 Task: Select the error option in the lint hex color length.
Action: Mouse moved to (45, 617)
Screenshot: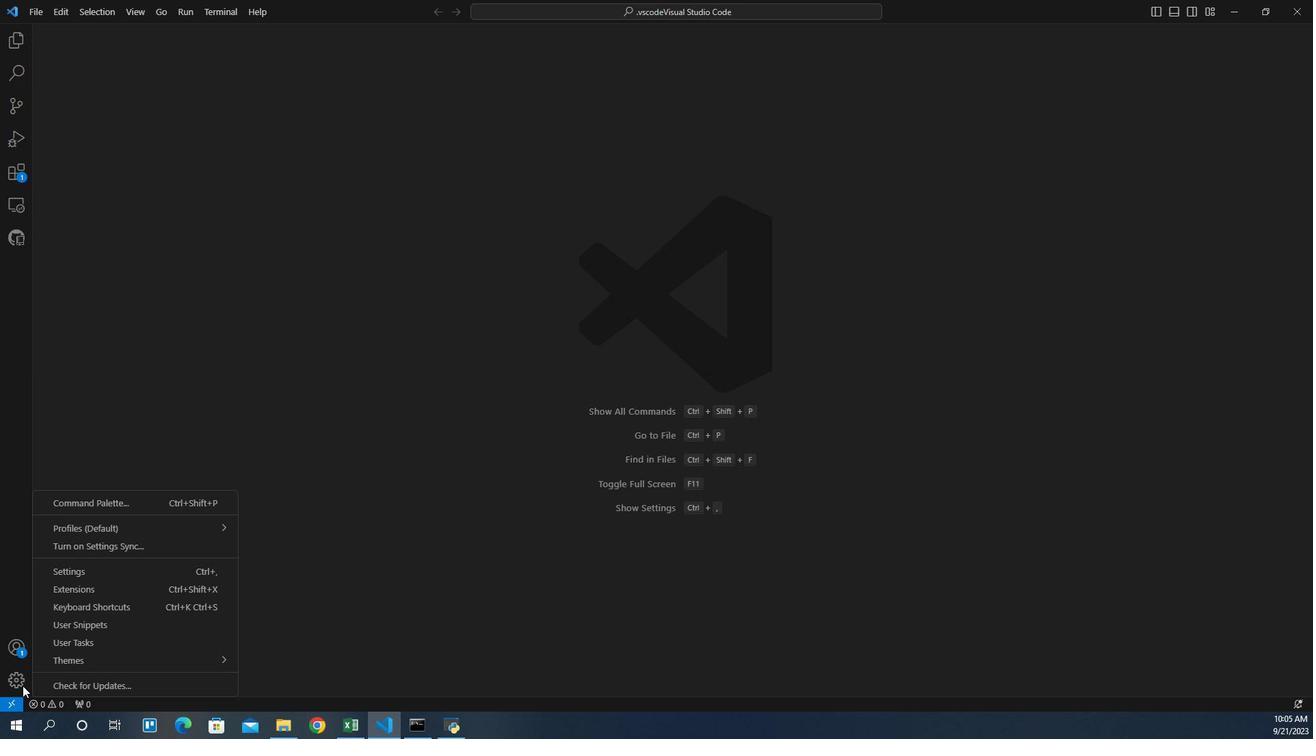 
Action: Mouse pressed left at (45, 617)
Screenshot: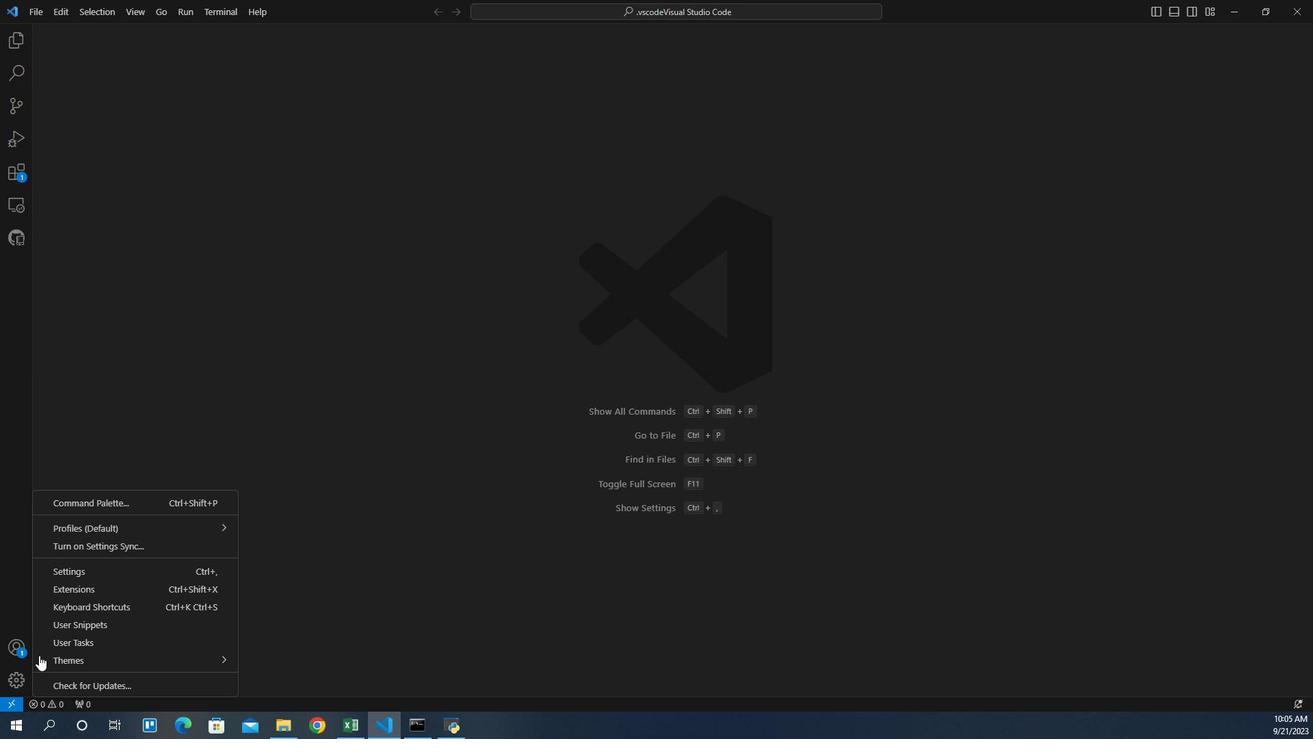 
Action: Mouse moved to (91, 525)
Screenshot: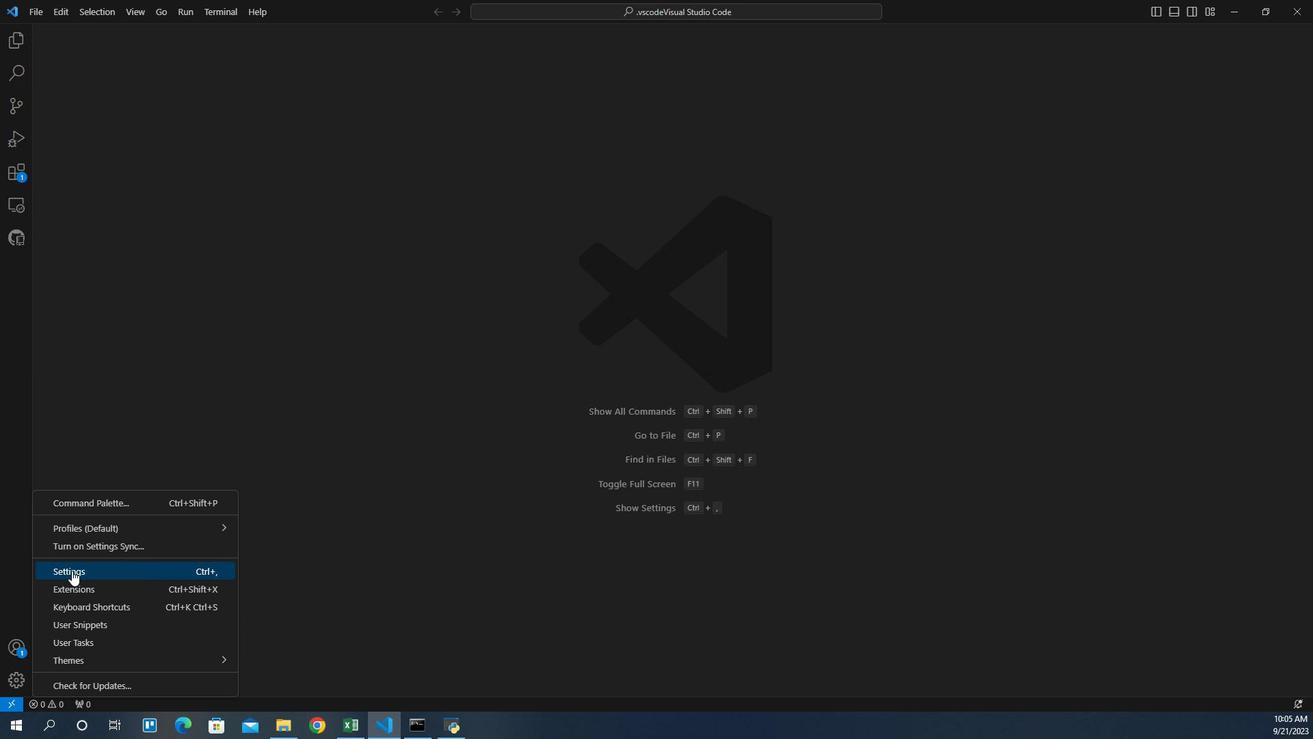 
Action: Mouse pressed left at (91, 525)
Screenshot: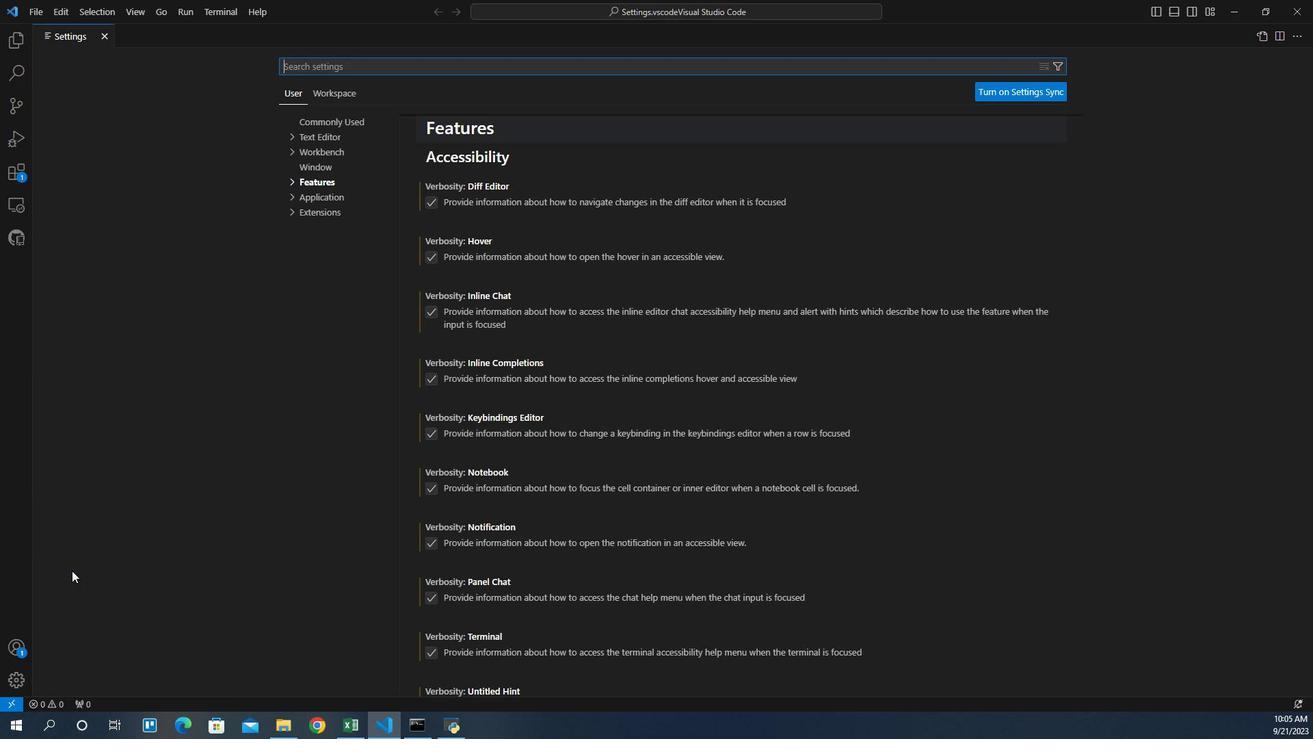 
Action: Mouse moved to (341, 138)
Screenshot: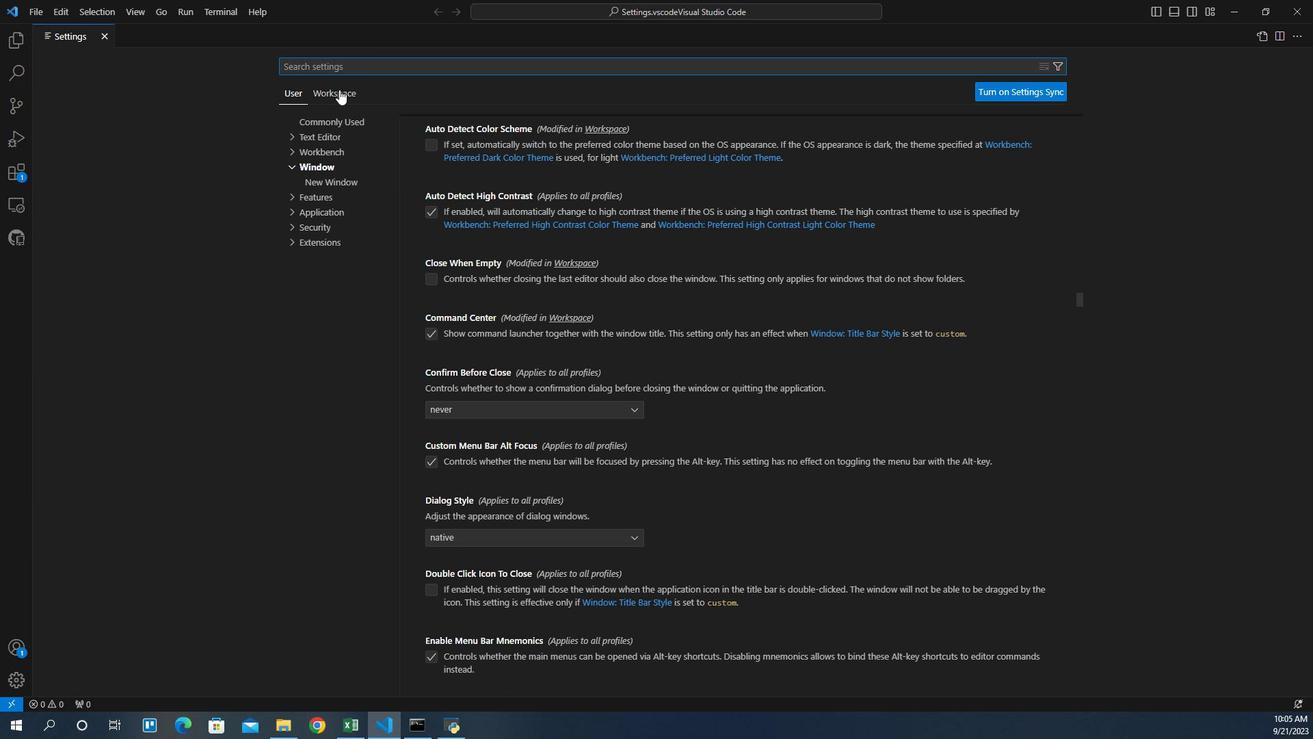 
Action: Mouse pressed left at (341, 138)
Screenshot: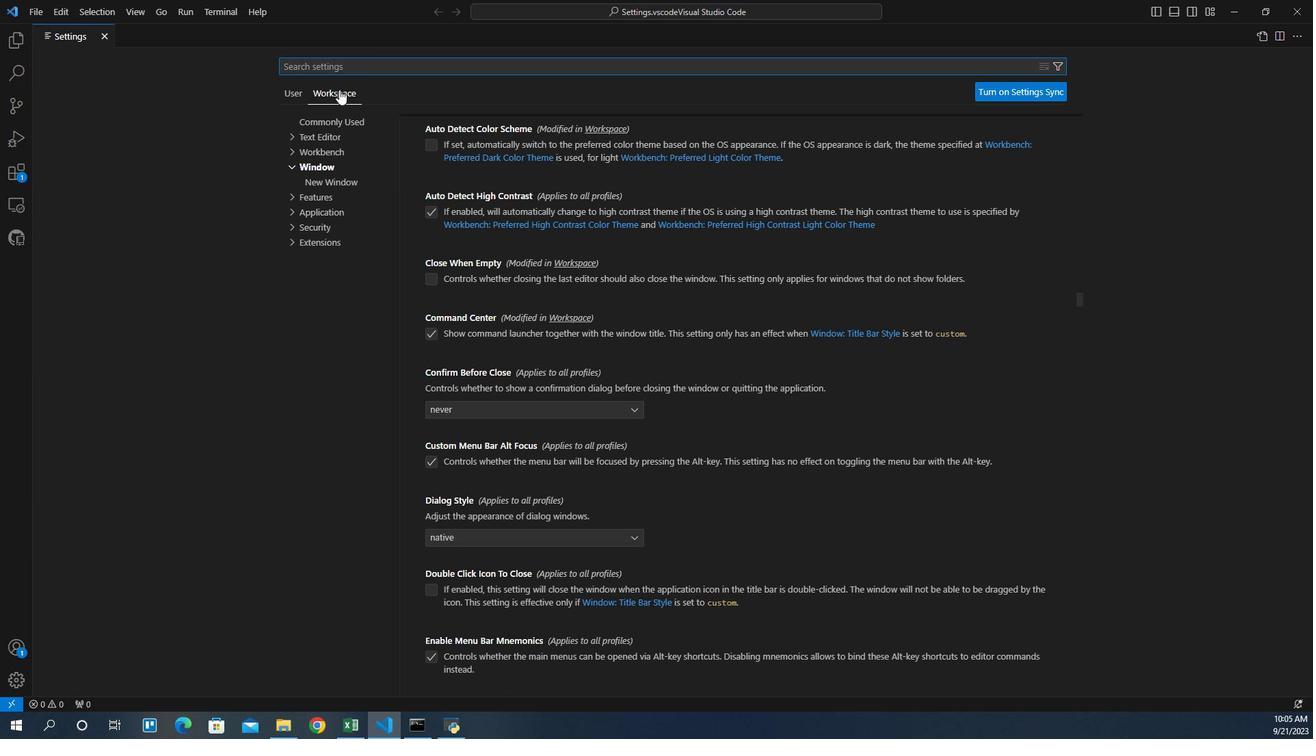 
Action: Mouse moved to (309, 236)
Screenshot: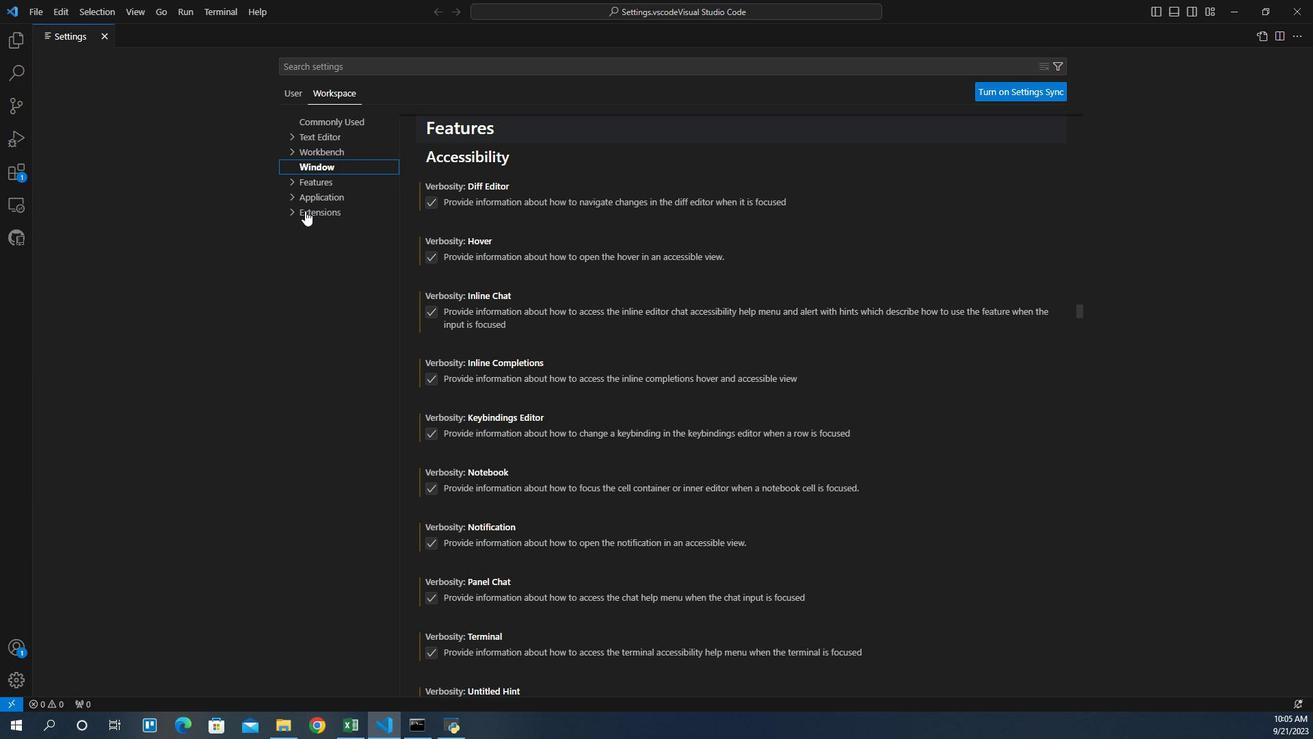 
Action: Mouse pressed left at (309, 236)
Screenshot: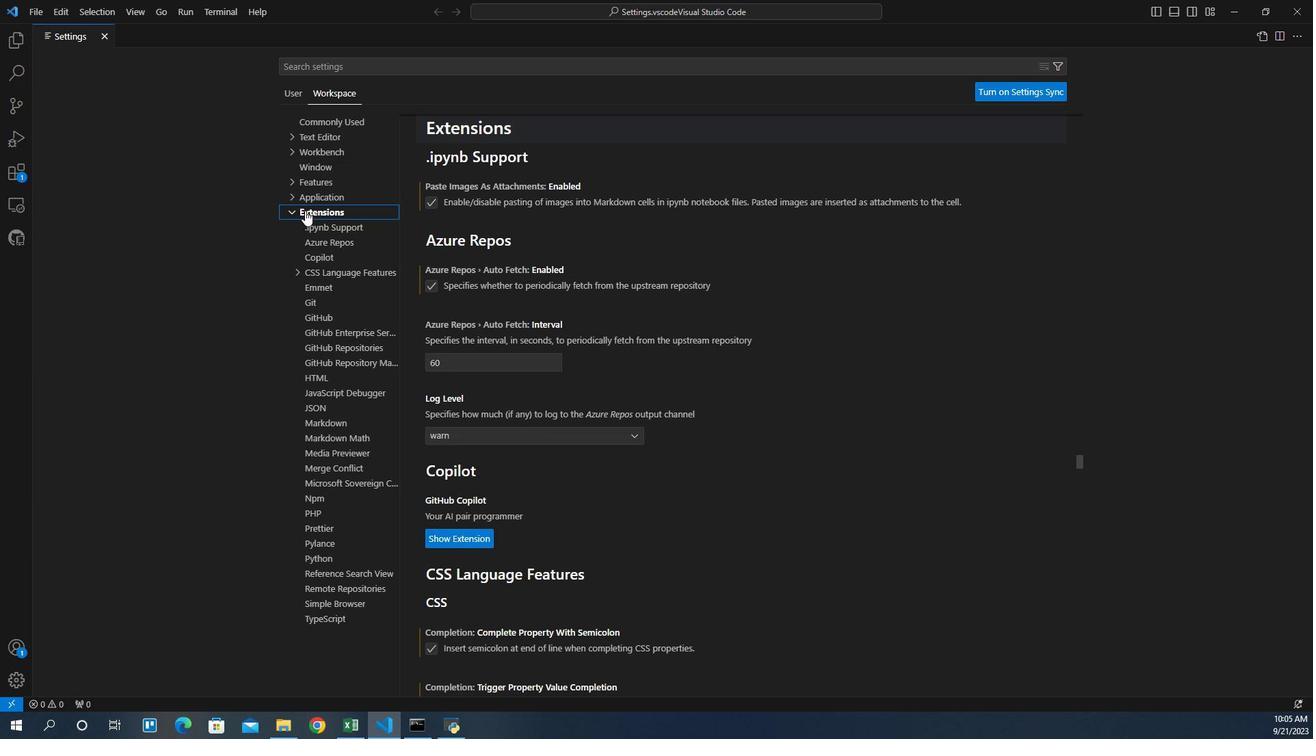 
Action: Mouse moved to (305, 285)
Screenshot: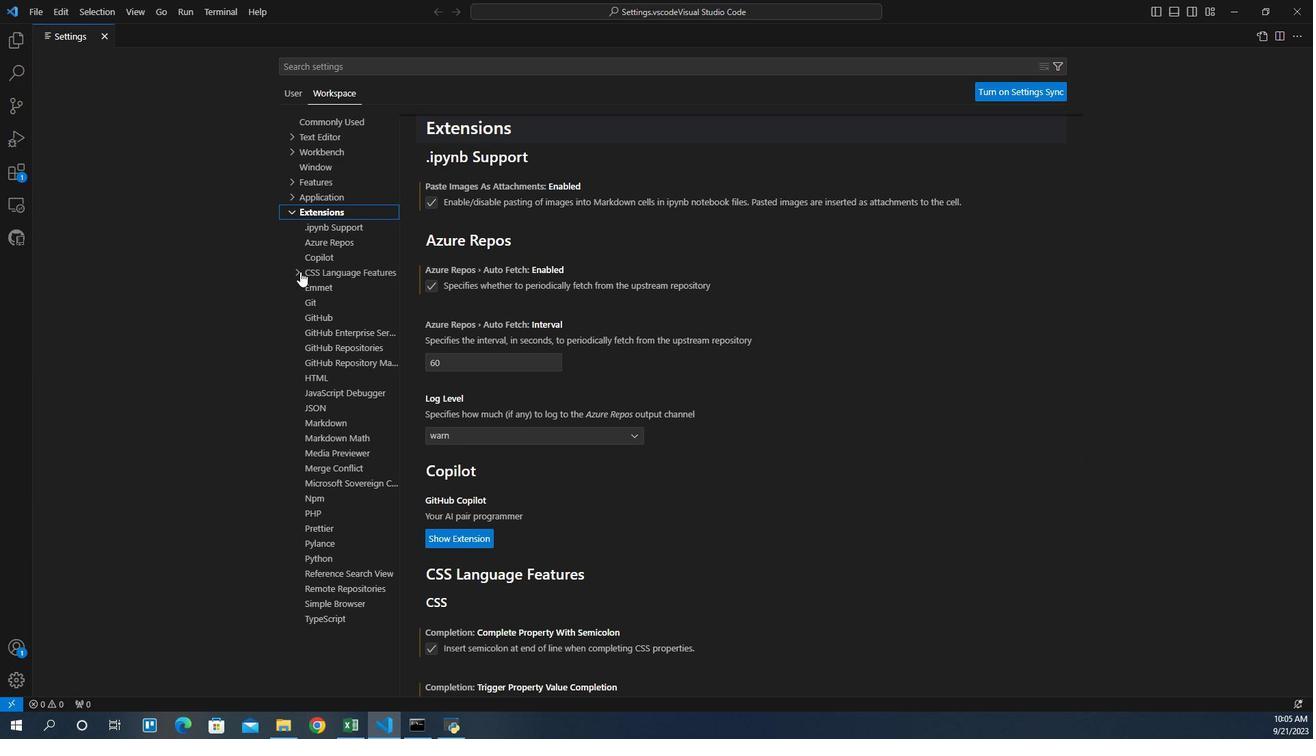
Action: Mouse pressed left at (305, 285)
Screenshot: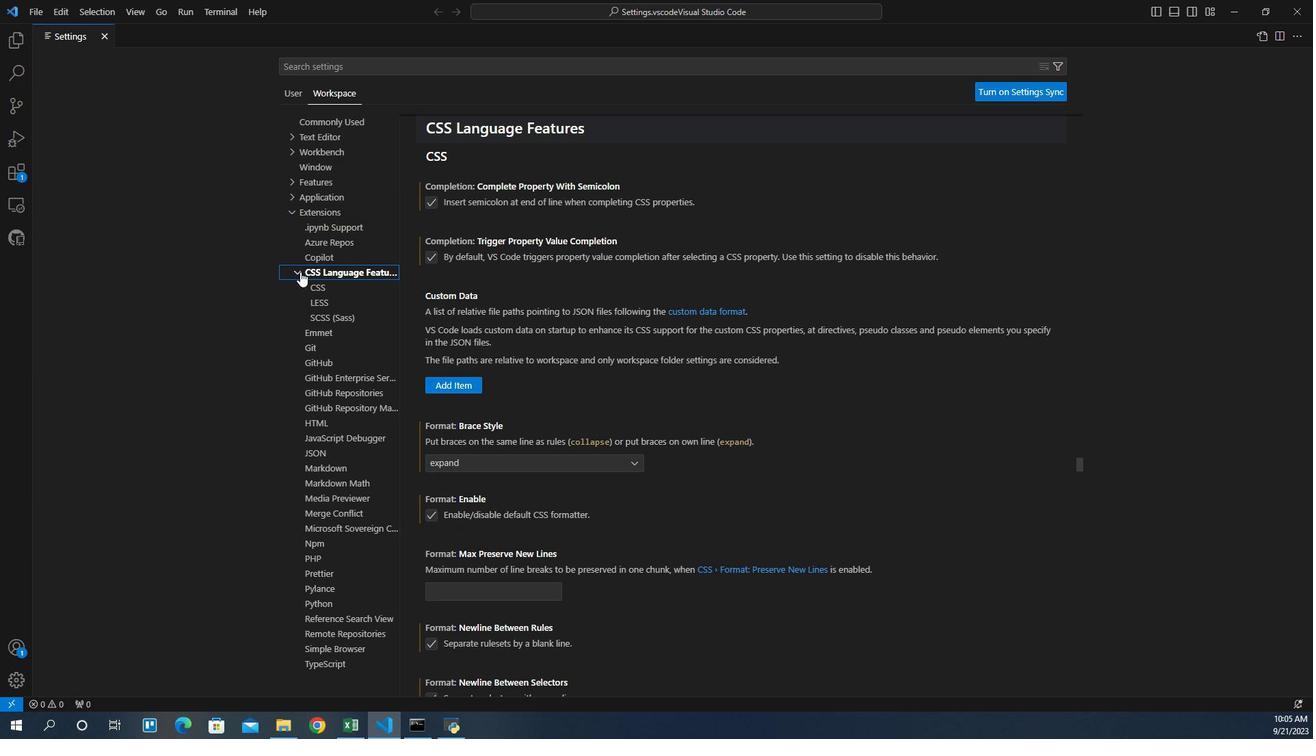 
Action: Mouse moved to (319, 295)
Screenshot: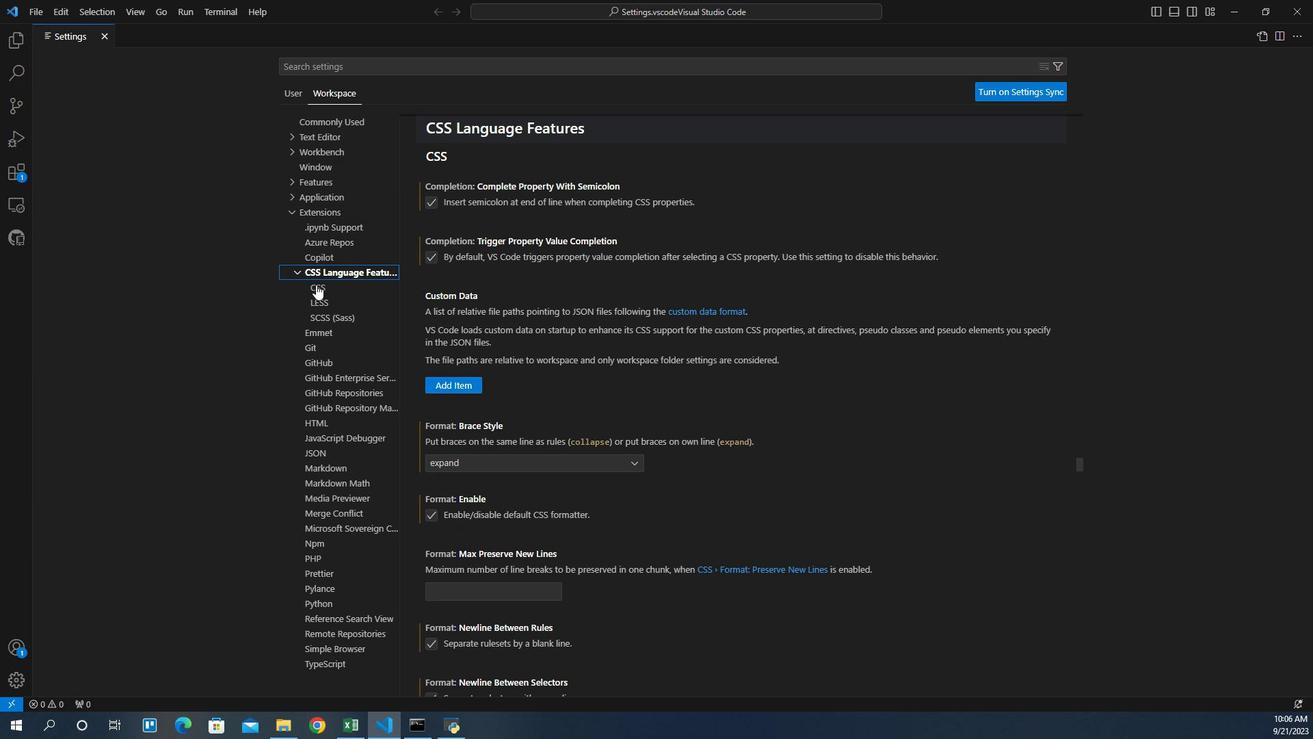 
Action: Mouse pressed left at (319, 295)
Screenshot: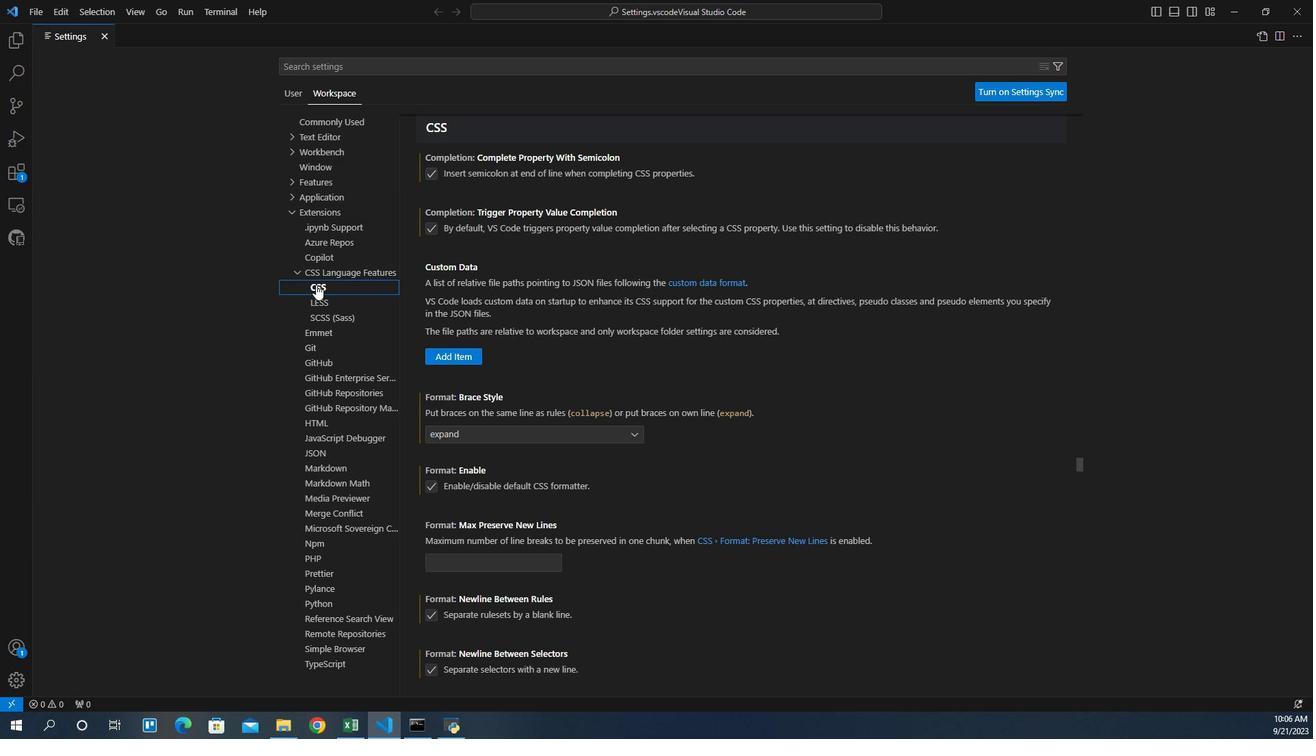 
Action: Mouse moved to (504, 481)
Screenshot: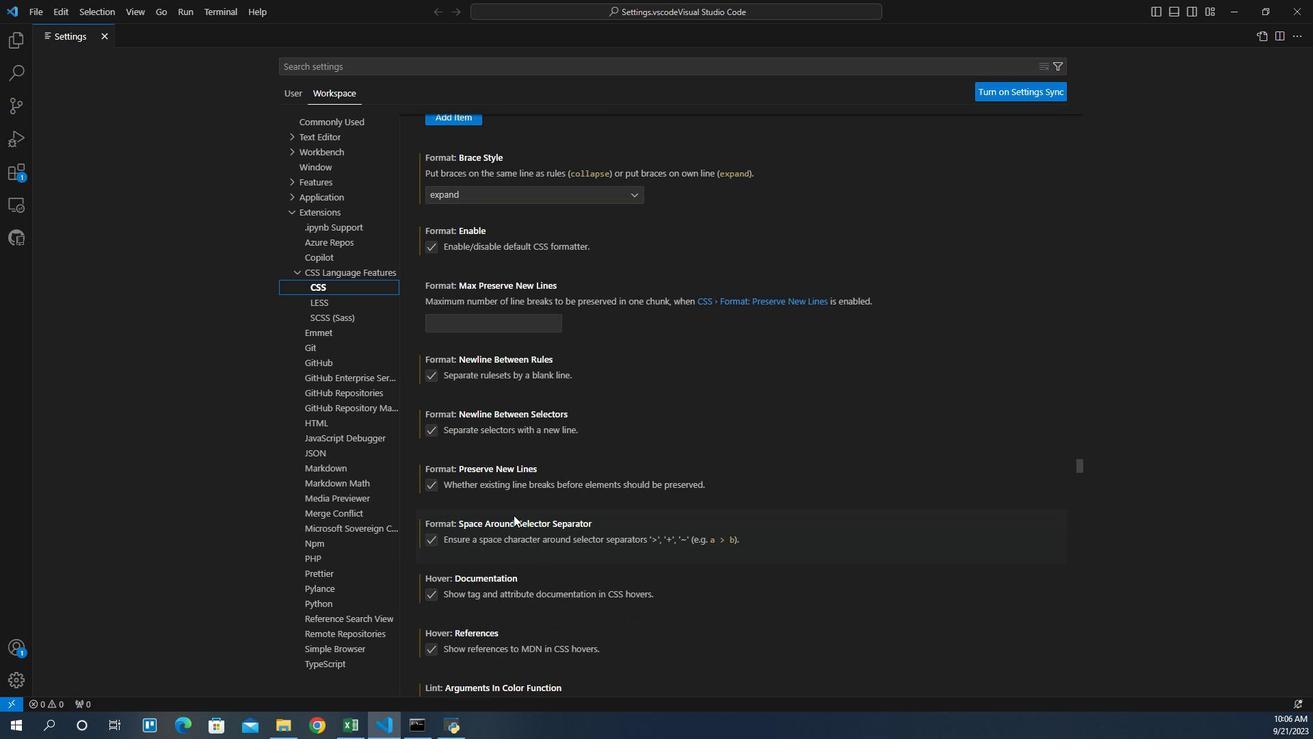 
Action: Mouse scrolled (504, 480) with delta (0, 0)
Screenshot: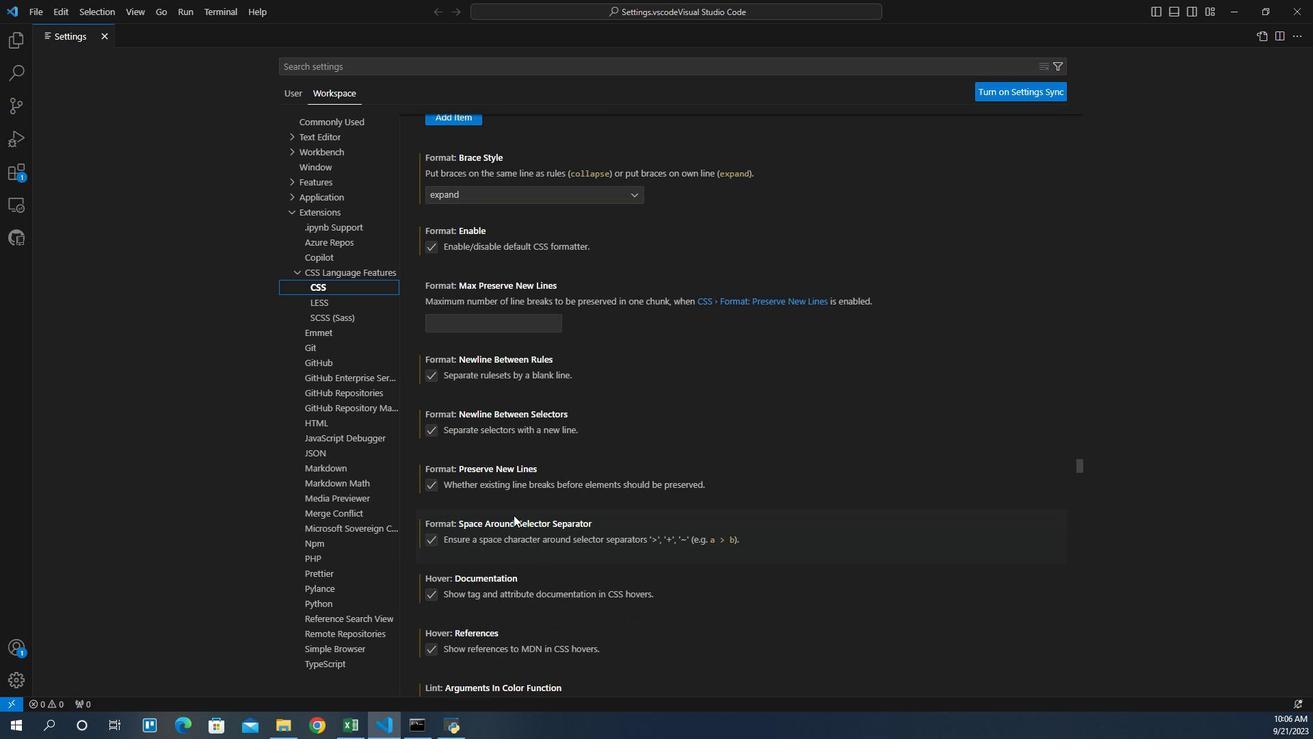
Action: Mouse scrolled (504, 480) with delta (0, 0)
Screenshot: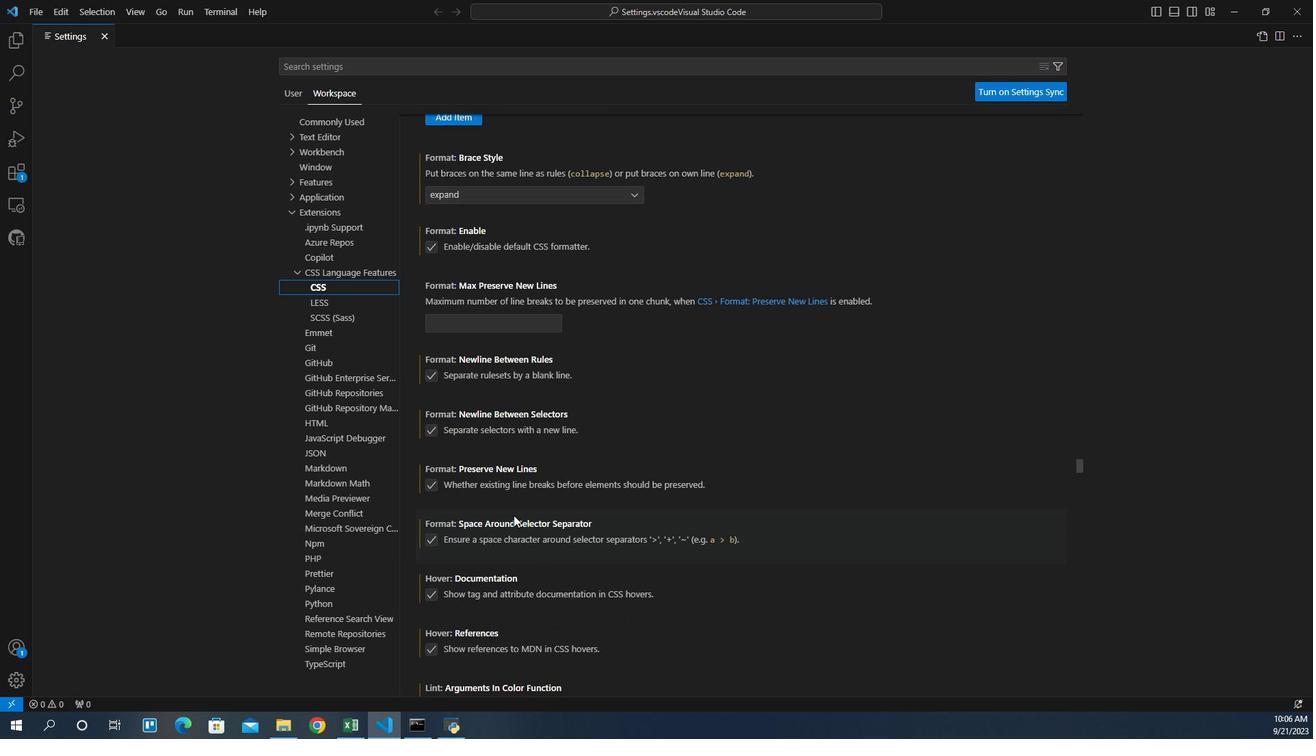 
Action: Mouse scrolled (504, 480) with delta (0, 0)
Screenshot: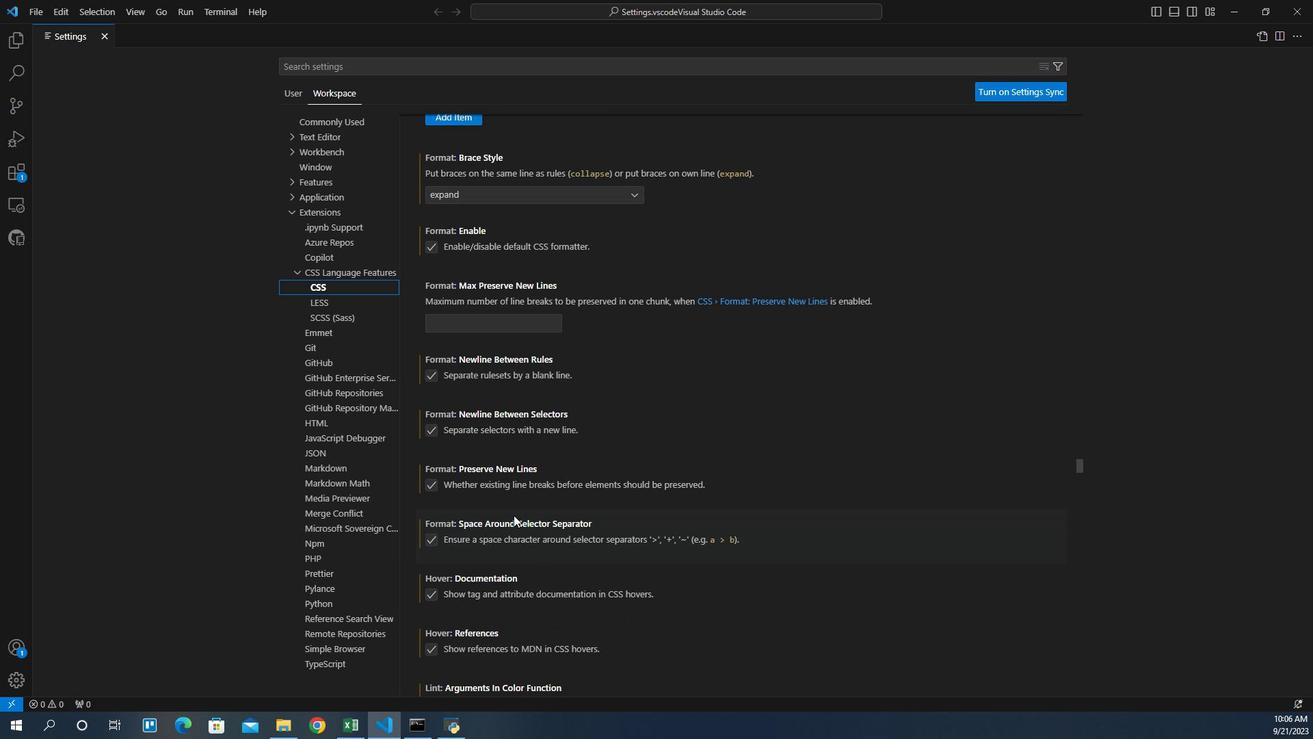 
Action: Mouse scrolled (504, 480) with delta (0, 0)
Screenshot: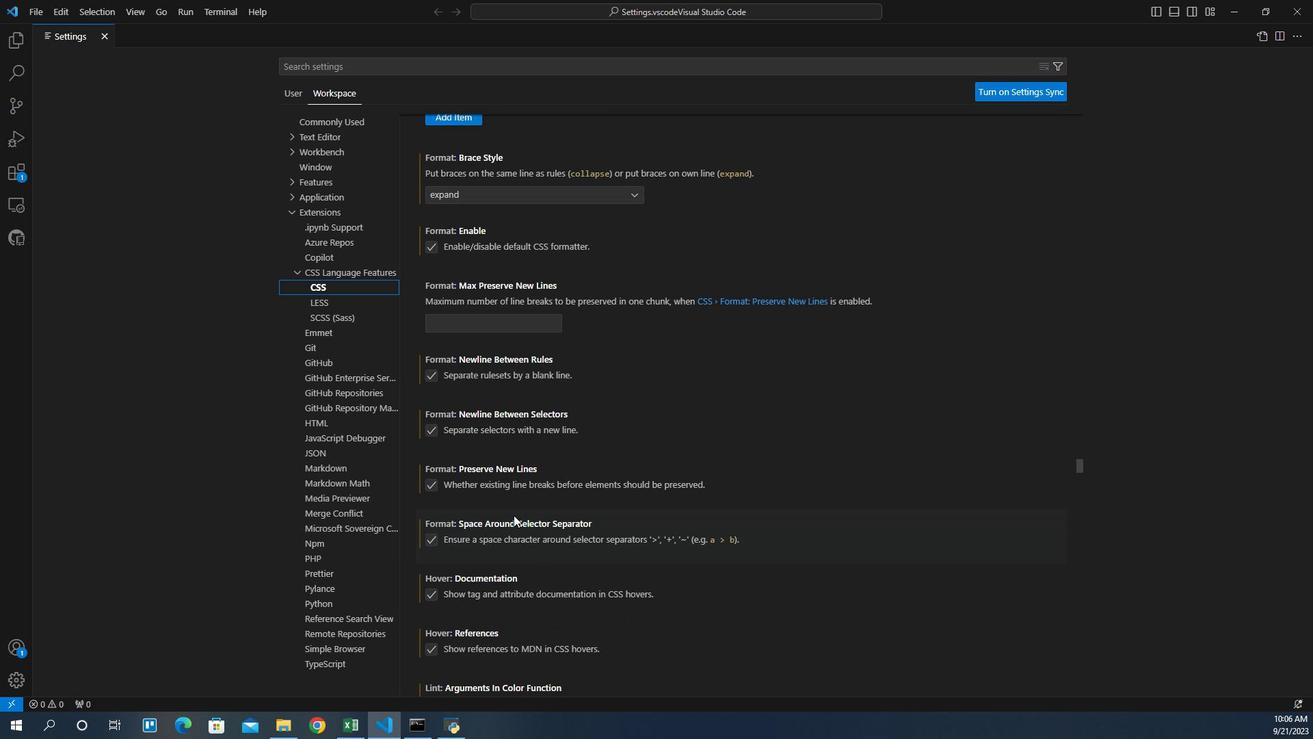 
Action: Mouse scrolled (504, 480) with delta (0, 0)
Screenshot: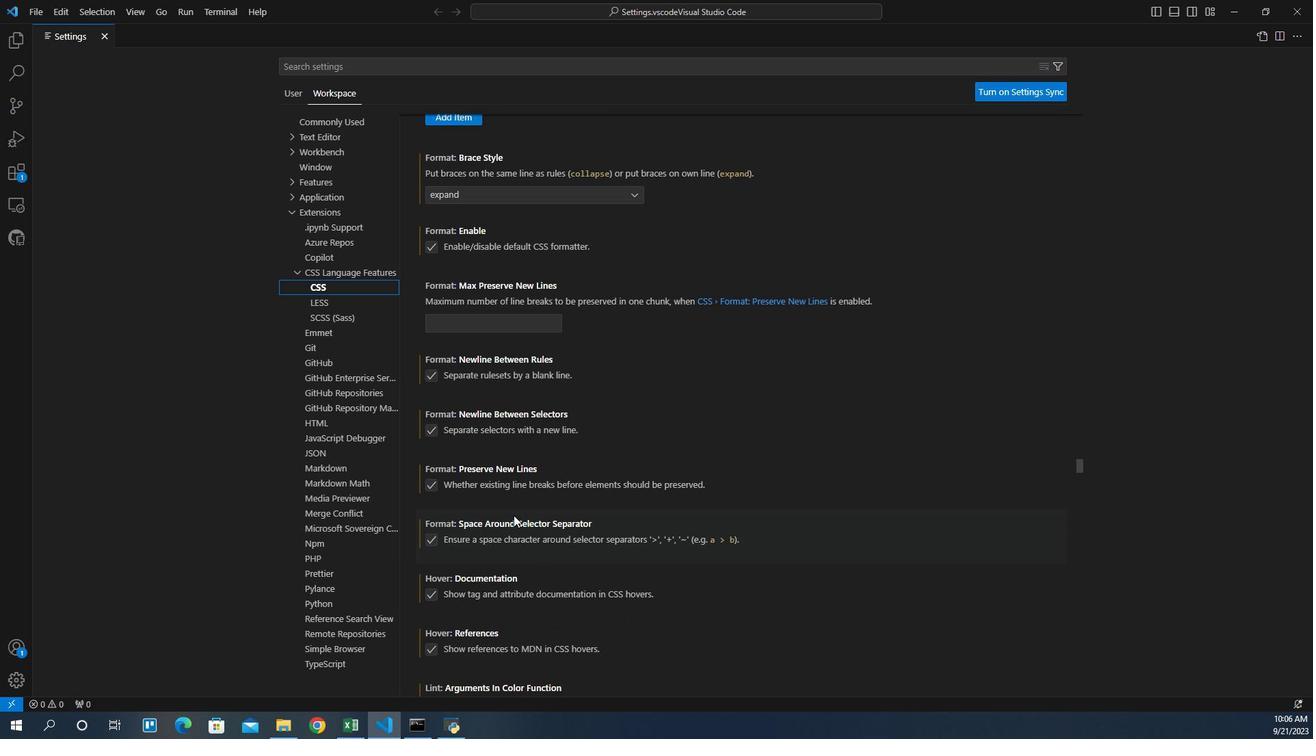 
Action: Mouse scrolled (504, 480) with delta (0, 0)
Screenshot: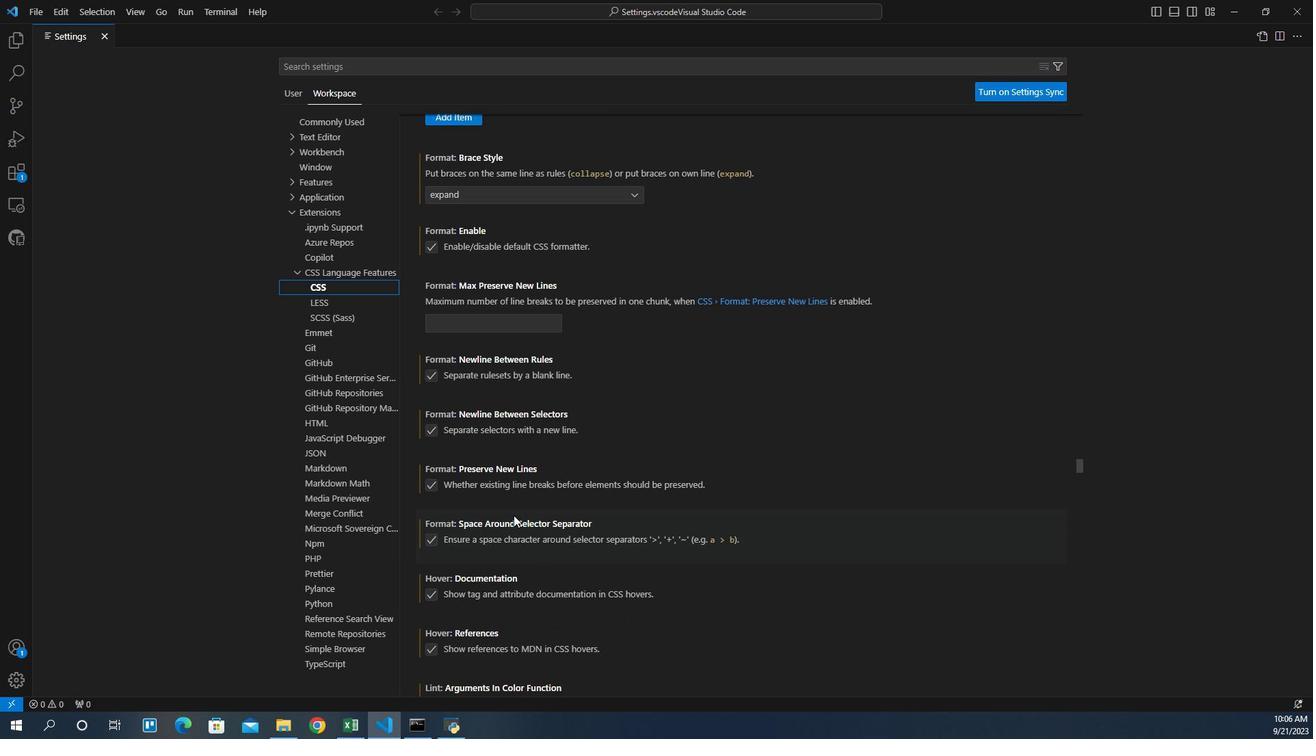 
Action: Mouse scrolled (504, 480) with delta (0, 0)
Screenshot: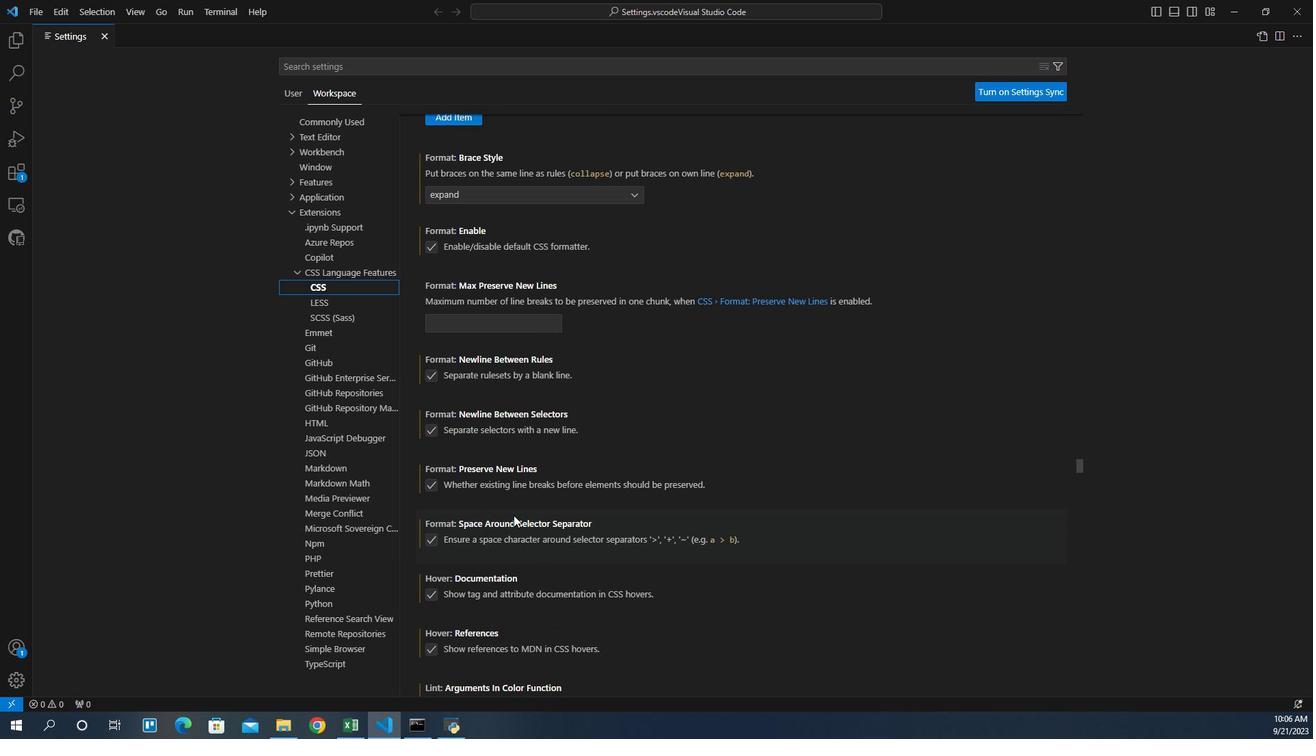 
Action: Mouse scrolled (504, 480) with delta (0, 0)
Screenshot: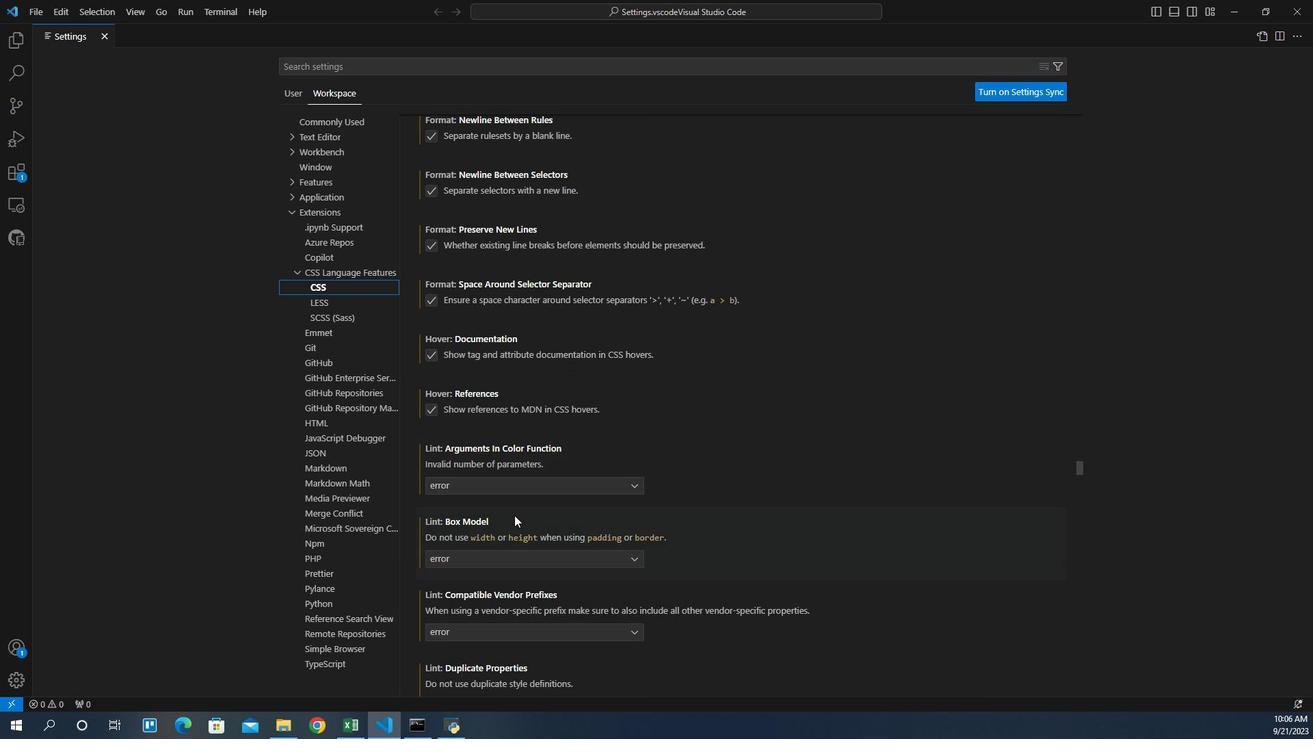 
Action: Mouse scrolled (504, 480) with delta (0, 0)
Screenshot: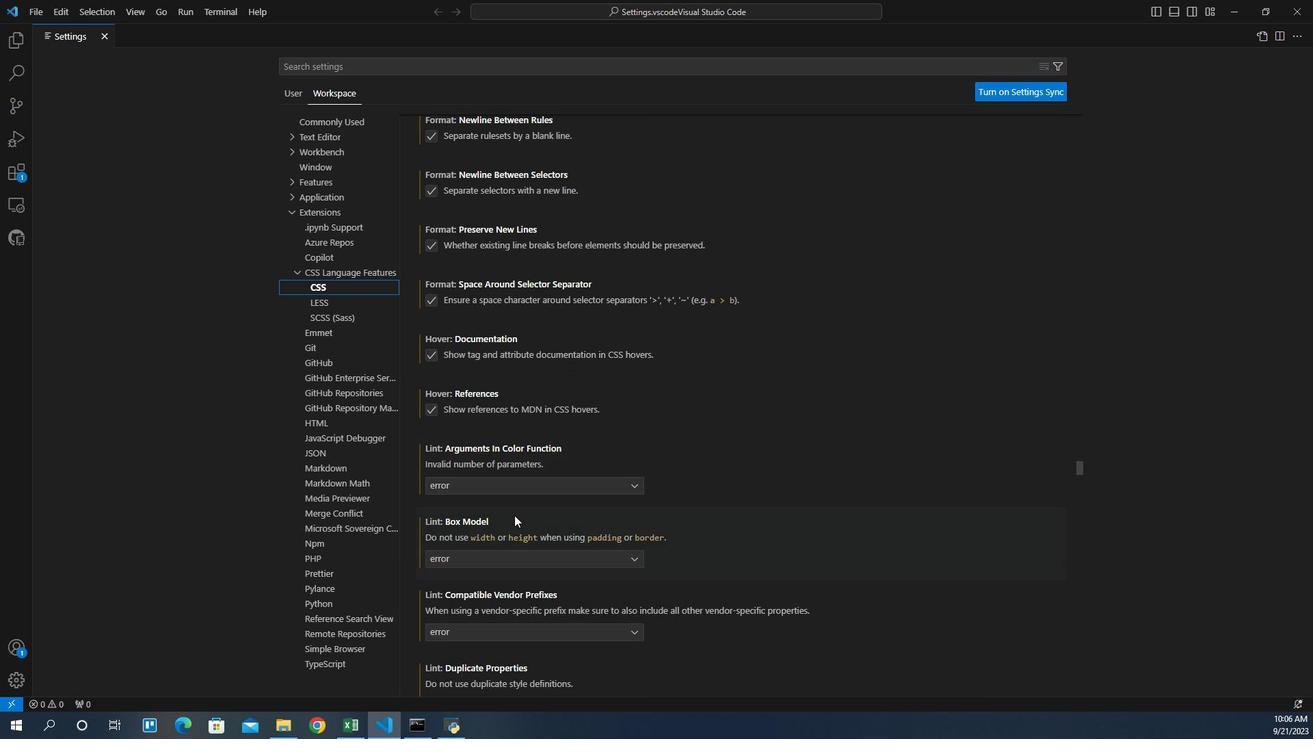 
Action: Mouse scrolled (504, 480) with delta (0, 0)
Screenshot: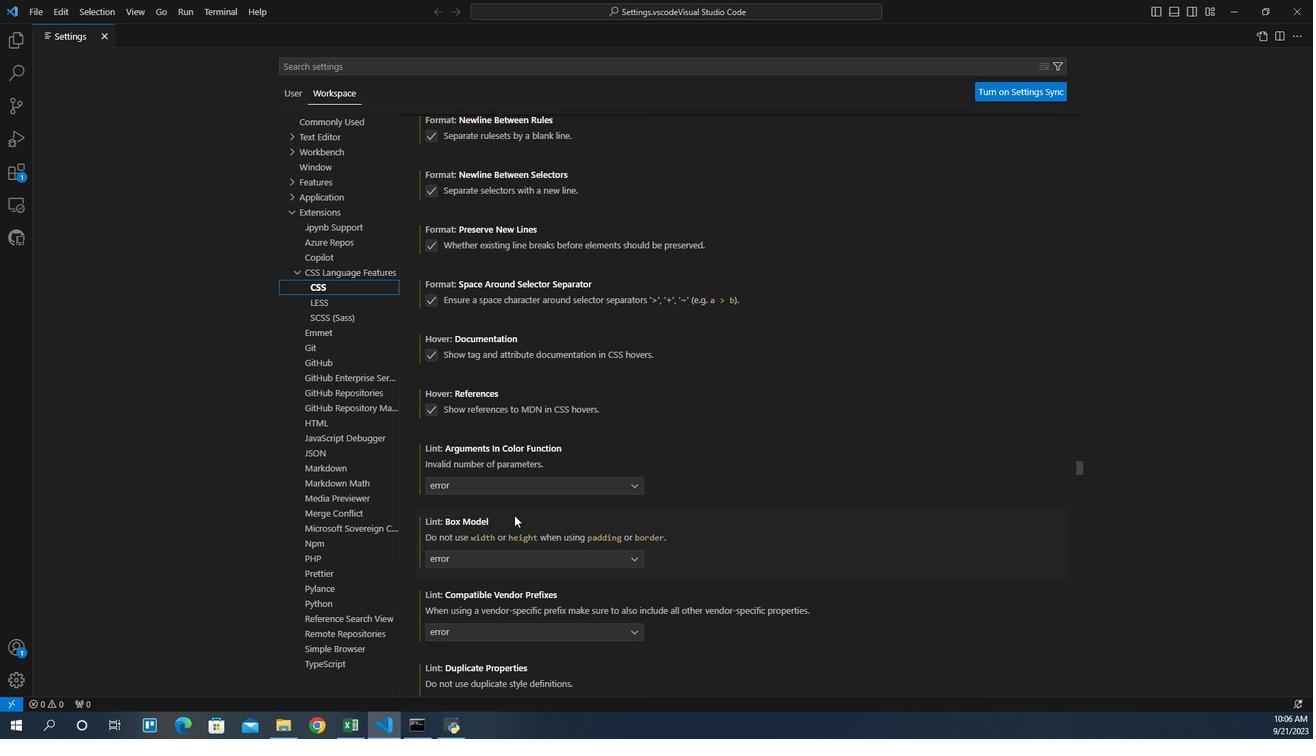 
Action: Mouse scrolled (504, 480) with delta (0, 0)
Screenshot: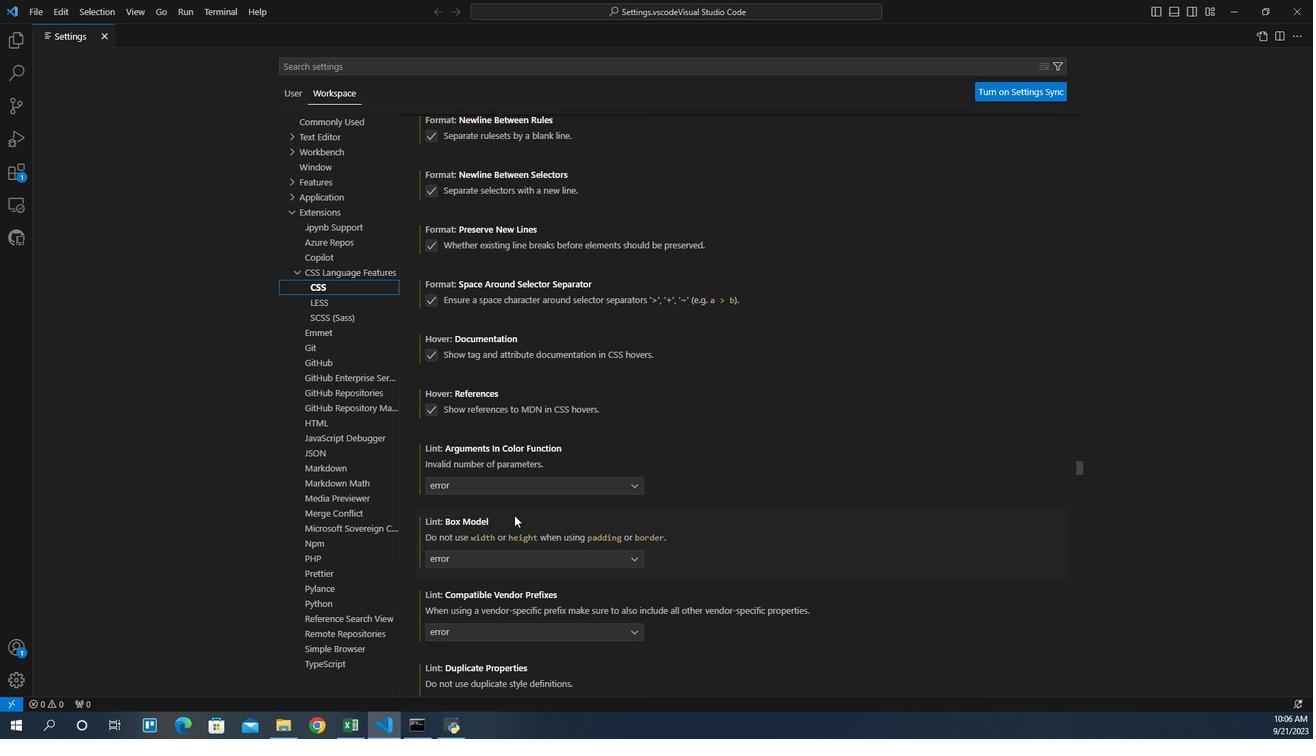 
Action: Mouse scrolled (504, 480) with delta (0, 0)
Screenshot: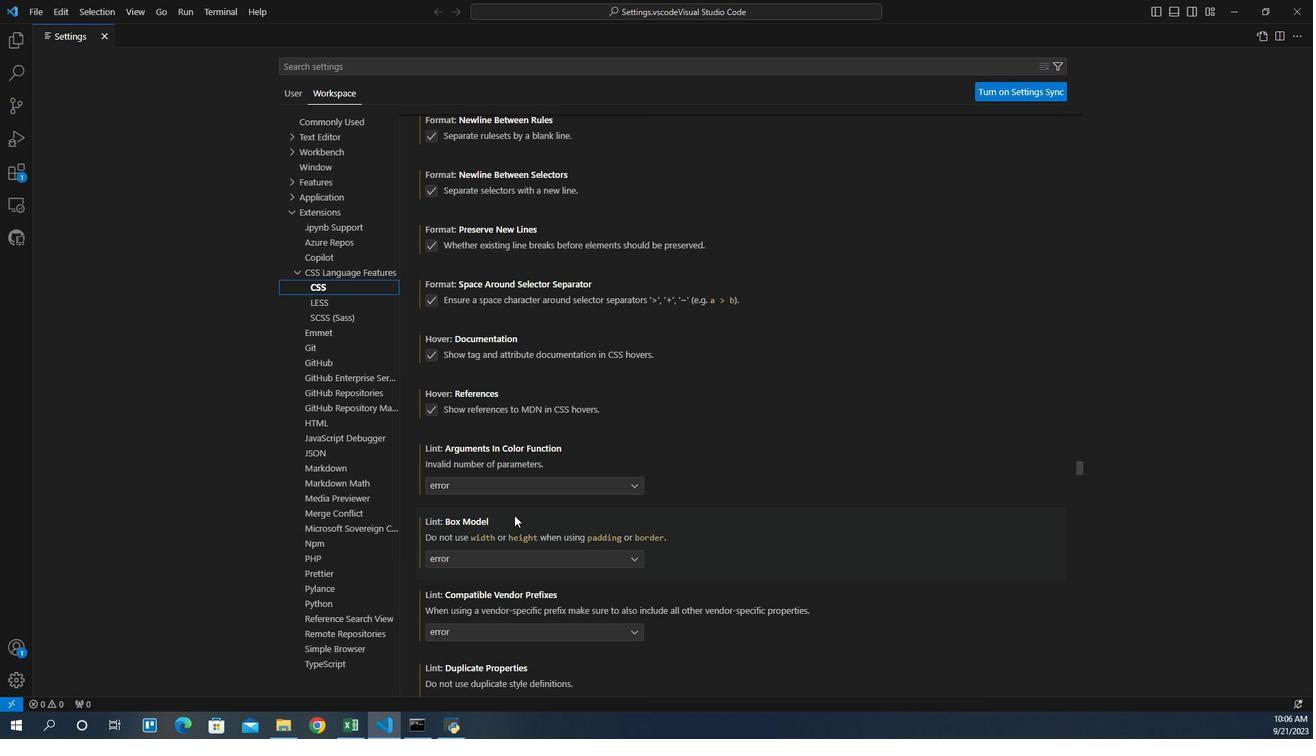 
Action: Mouse scrolled (504, 480) with delta (0, 0)
Screenshot: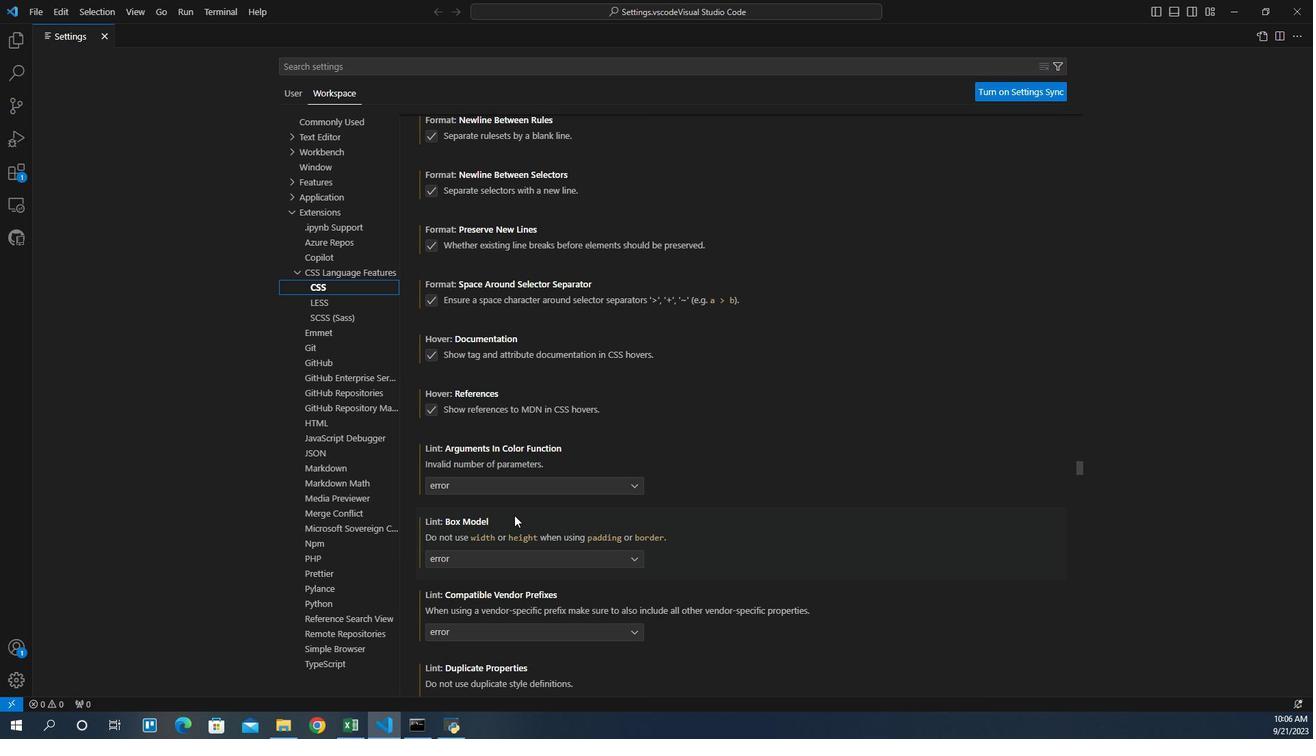 
Action: Mouse scrolled (504, 480) with delta (0, 0)
Screenshot: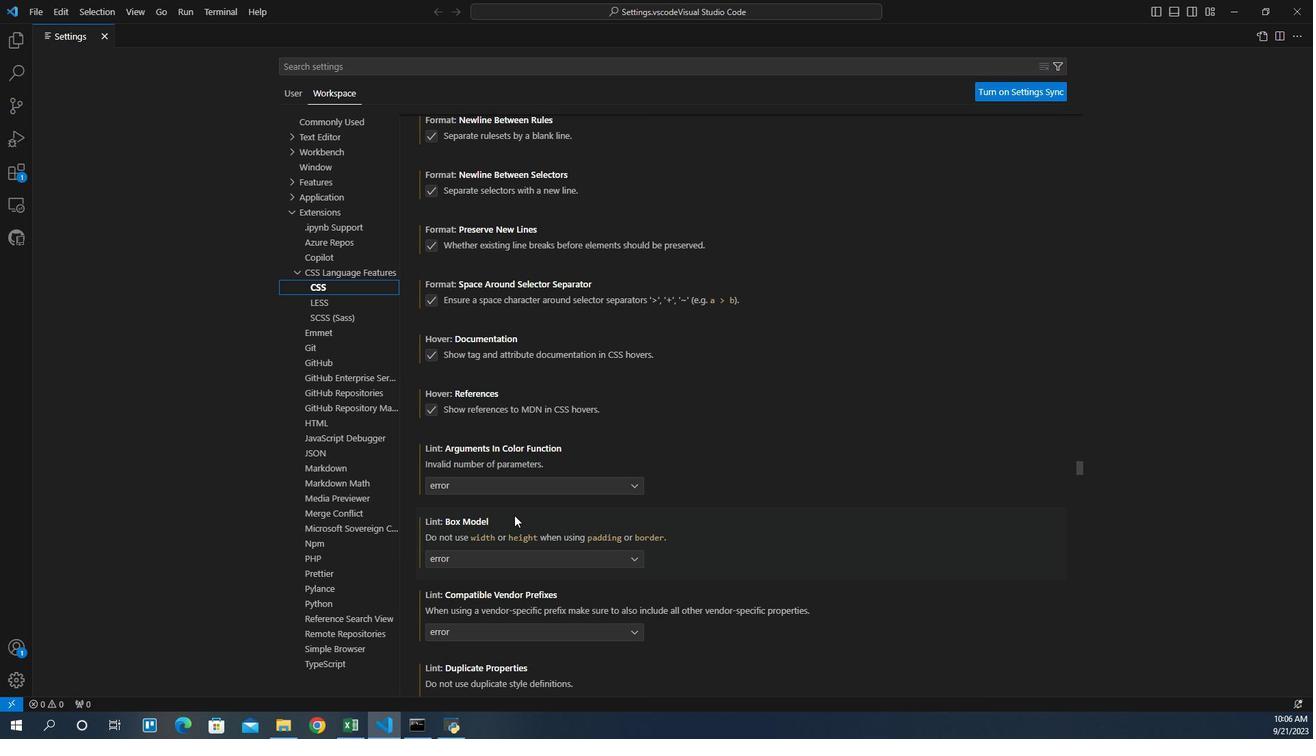 
Action: Mouse moved to (505, 481)
Screenshot: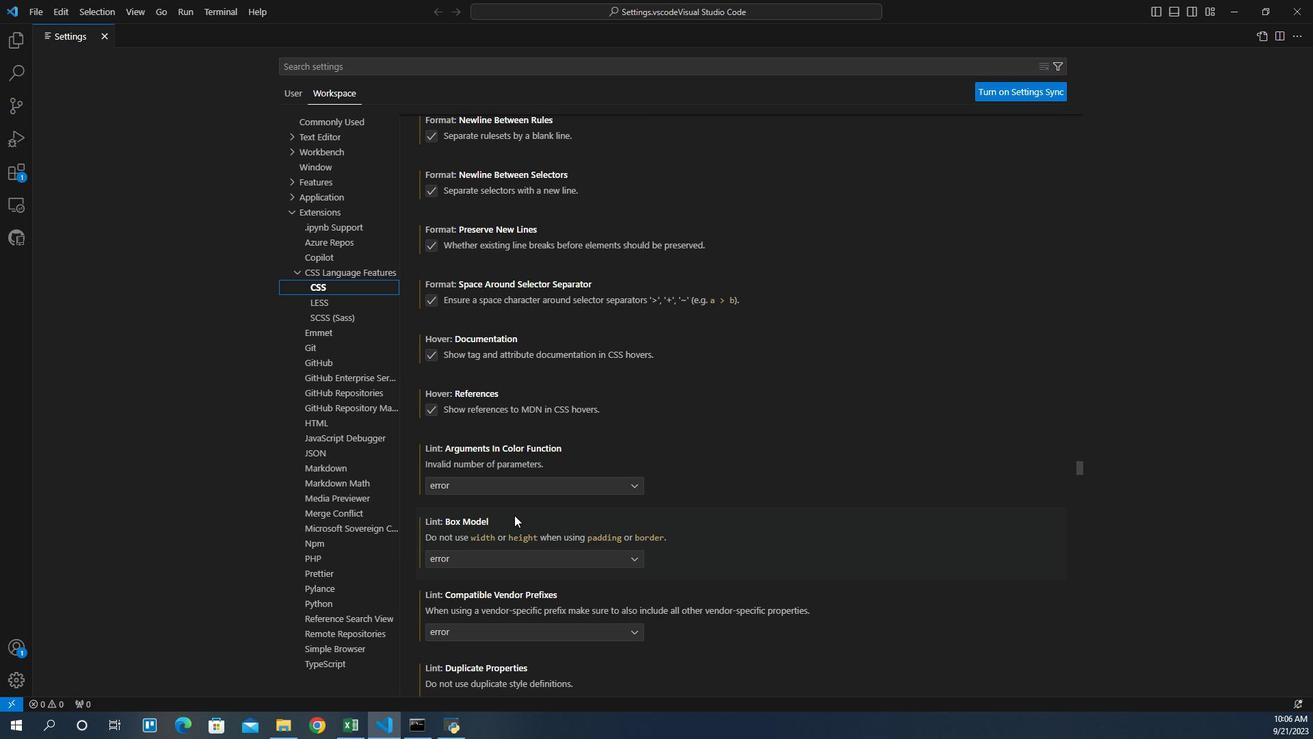 
Action: Mouse scrolled (505, 480) with delta (0, 0)
Screenshot: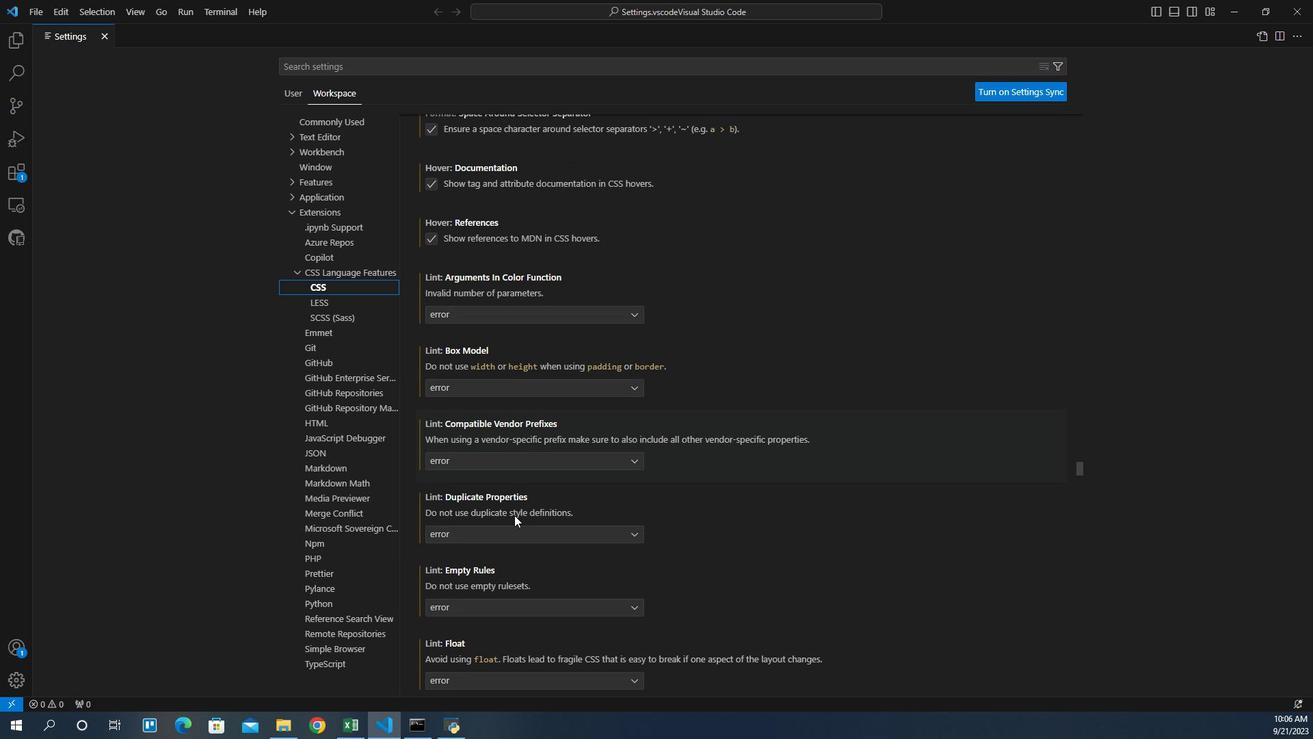 
Action: Mouse scrolled (505, 480) with delta (0, 0)
Screenshot: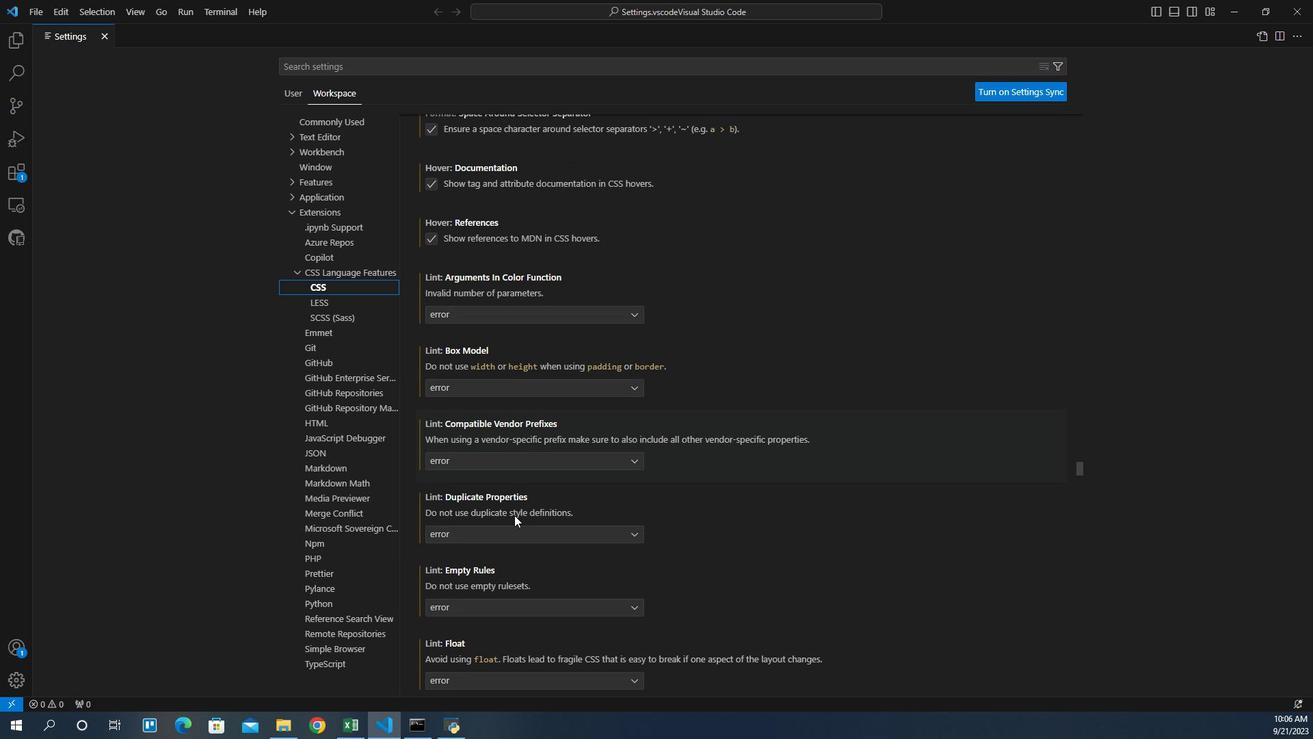 
Action: Mouse scrolled (505, 480) with delta (0, 0)
Screenshot: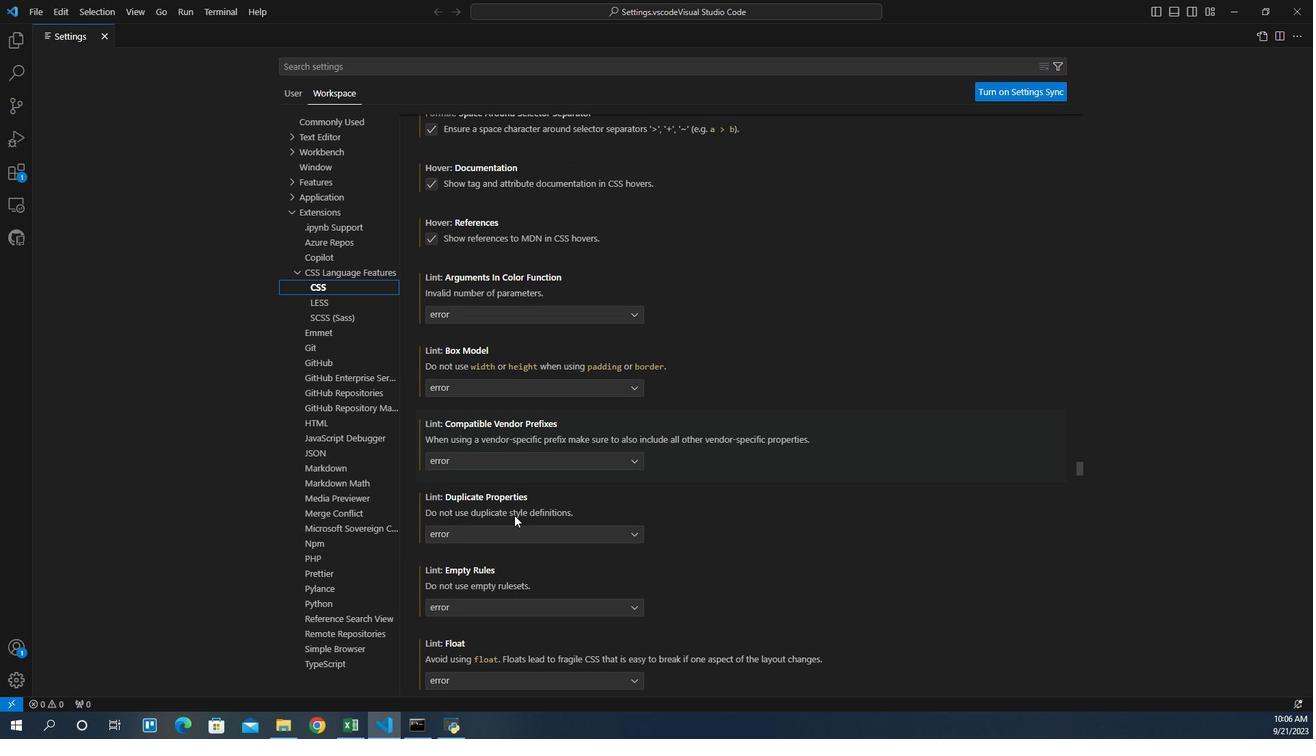 
Action: Mouse scrolled (505, 480) with delta (0, 0)
Screenshot: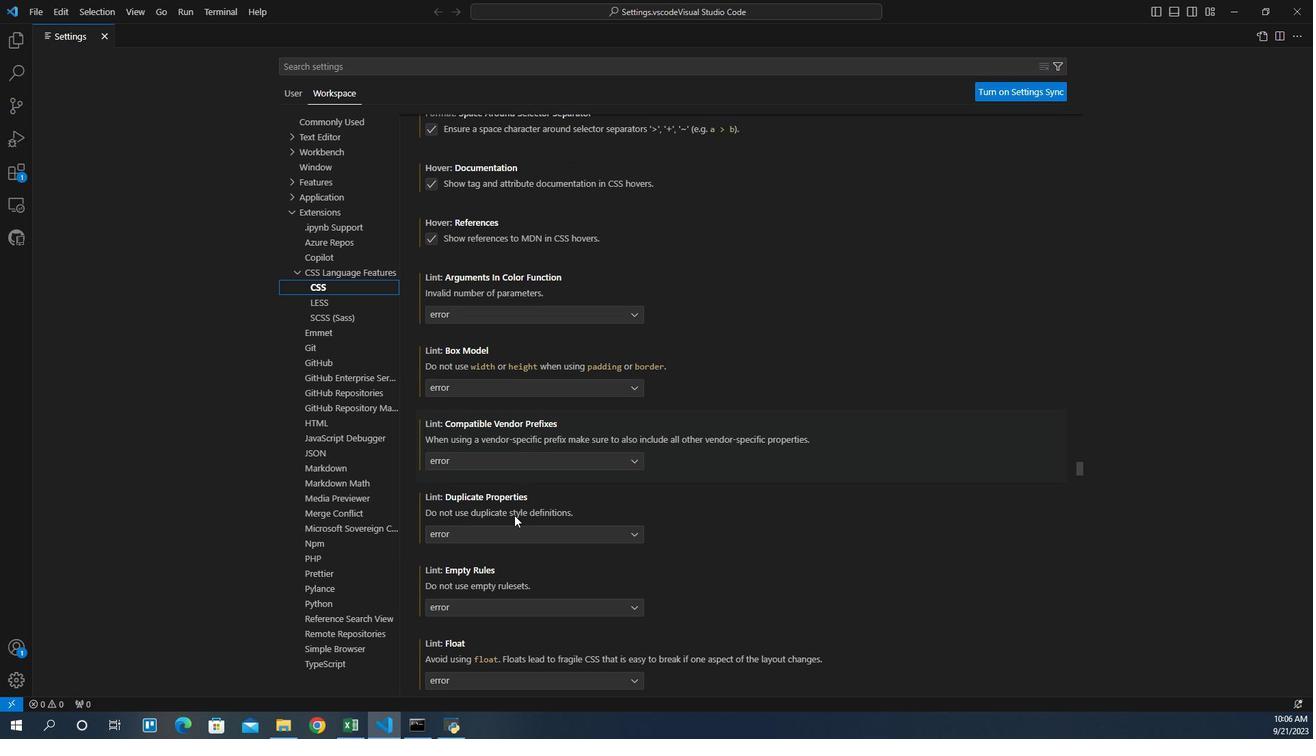 
Action: Mouse scrolled (505, 480) with delta (0, 0)
Screenshot: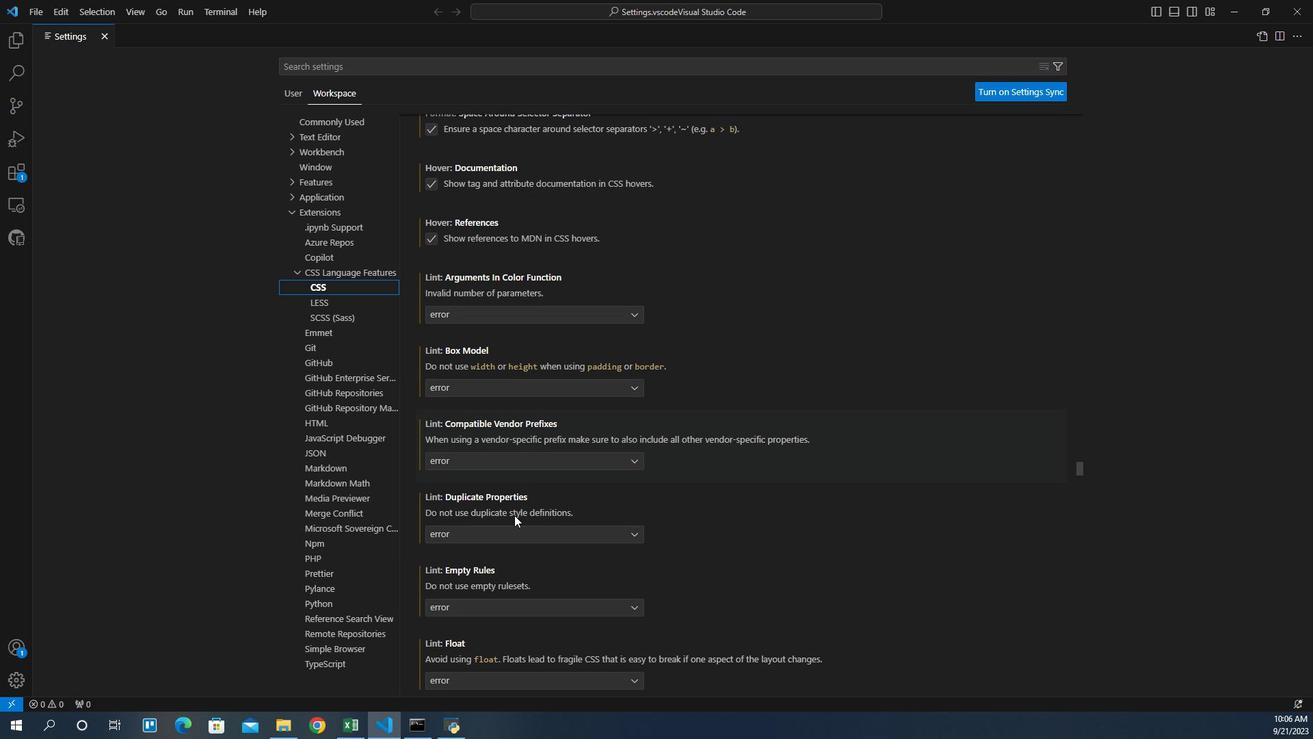 
Action: Mouse scrolled (505, 480) with delta (0, 0)
Screenshot: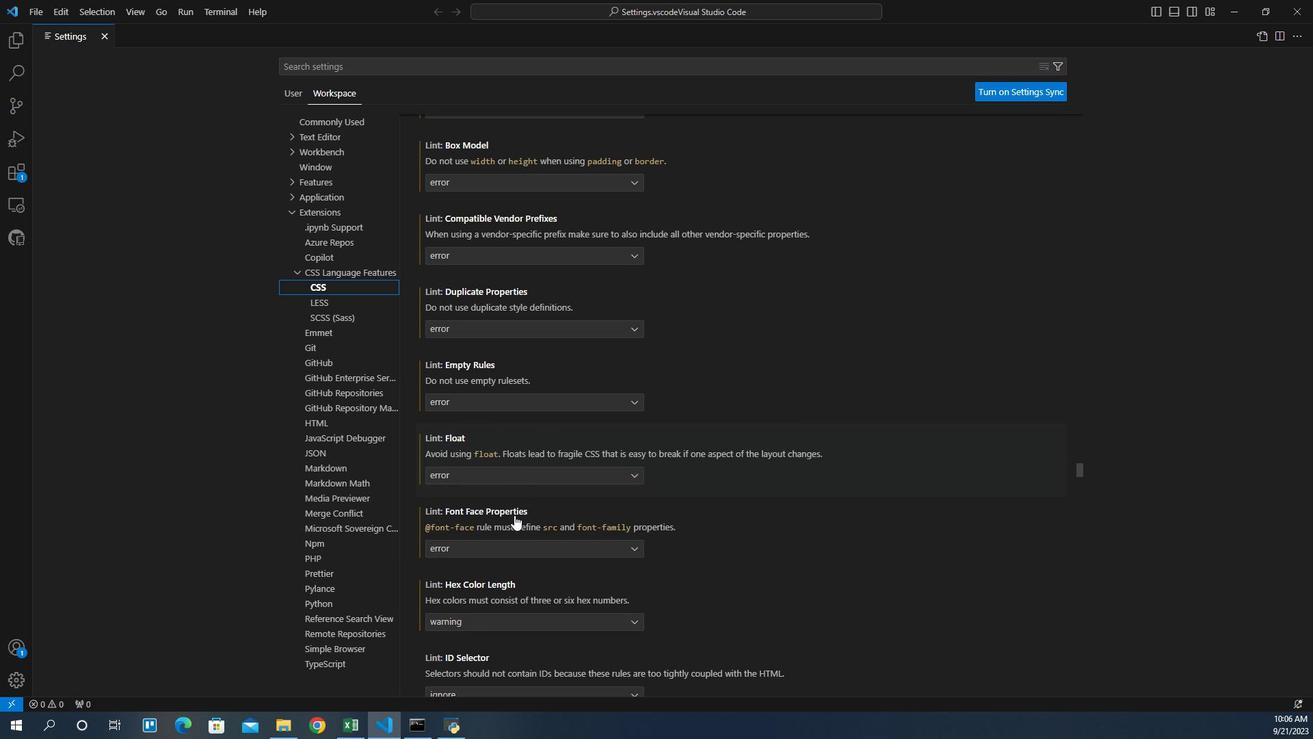 
Action: Mouse scrolled (505, 480) with delta (0, 0)
Screenshot: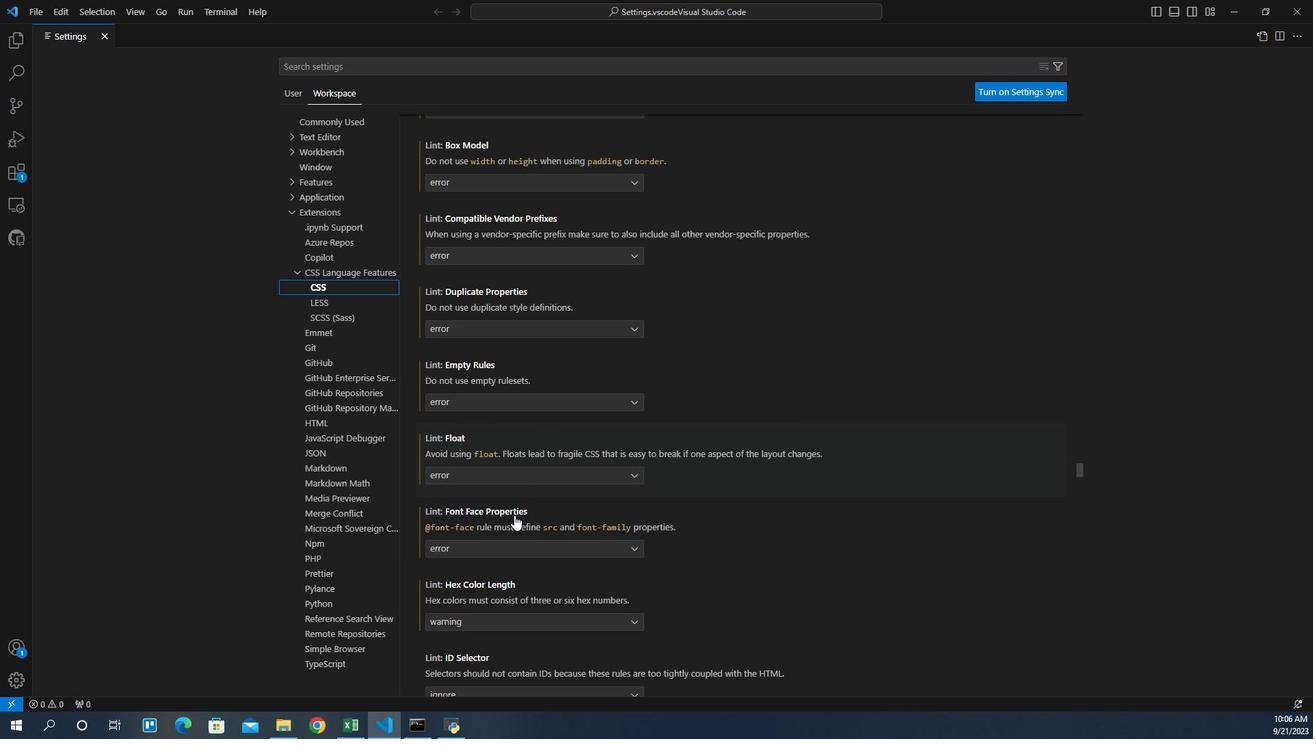 
Action: Mouse scrolled (505, 480) with delta (0, 0)
Screenshot: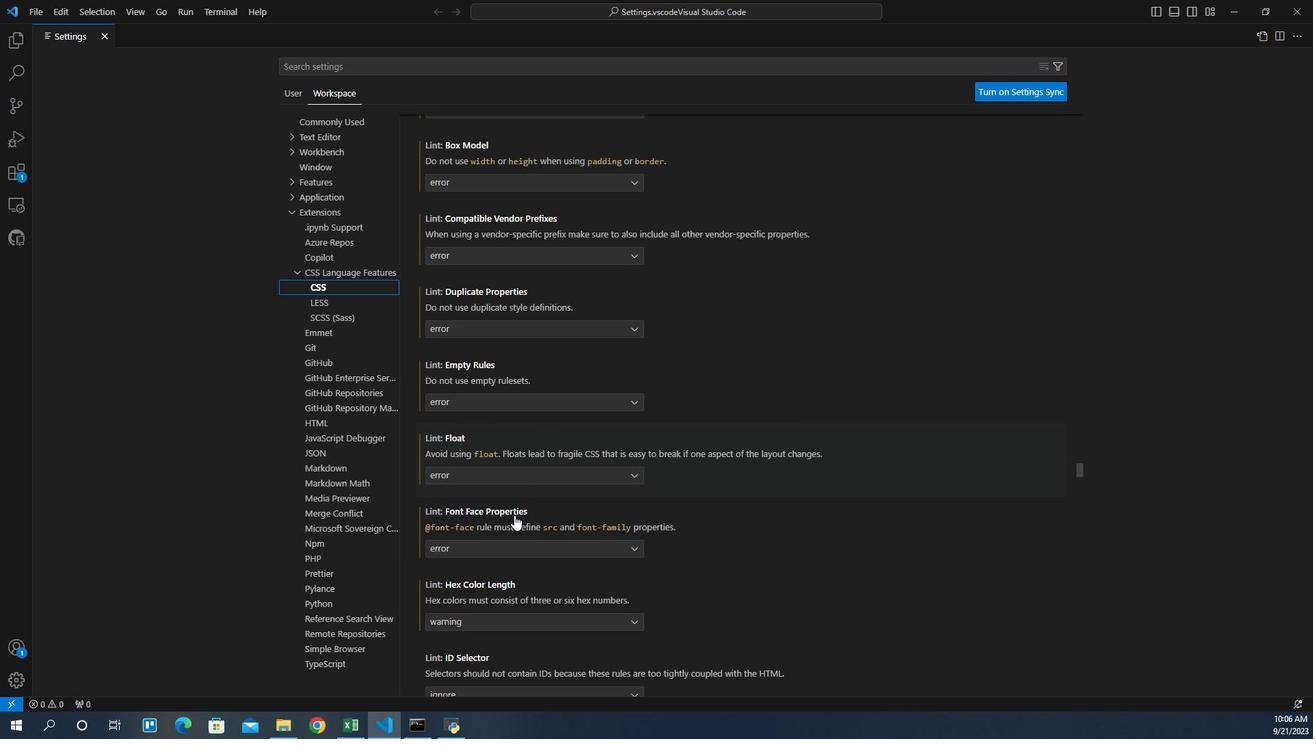
Action: Mouse scrolled (505, 480) with delta (0, 0)
Screenshot: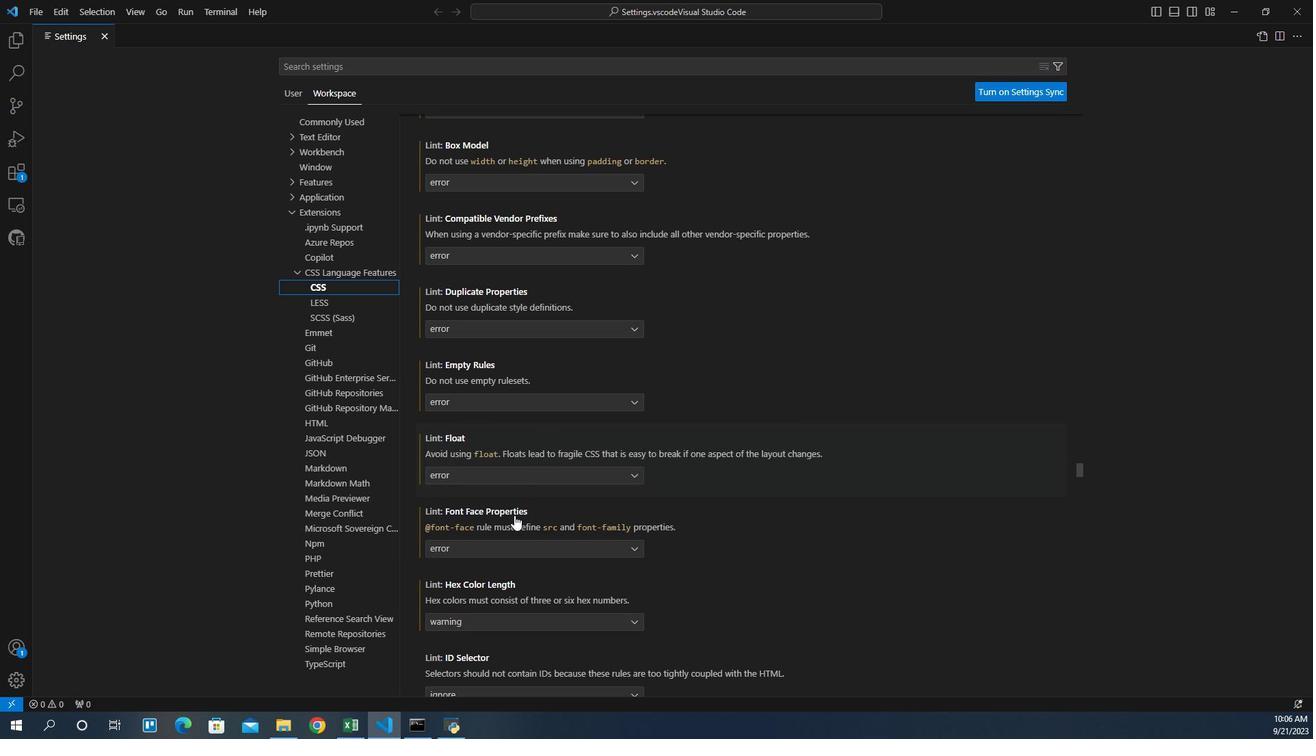 
Action: Mouse scrolled (505, 480) with delta (0, 0)
Screenshot: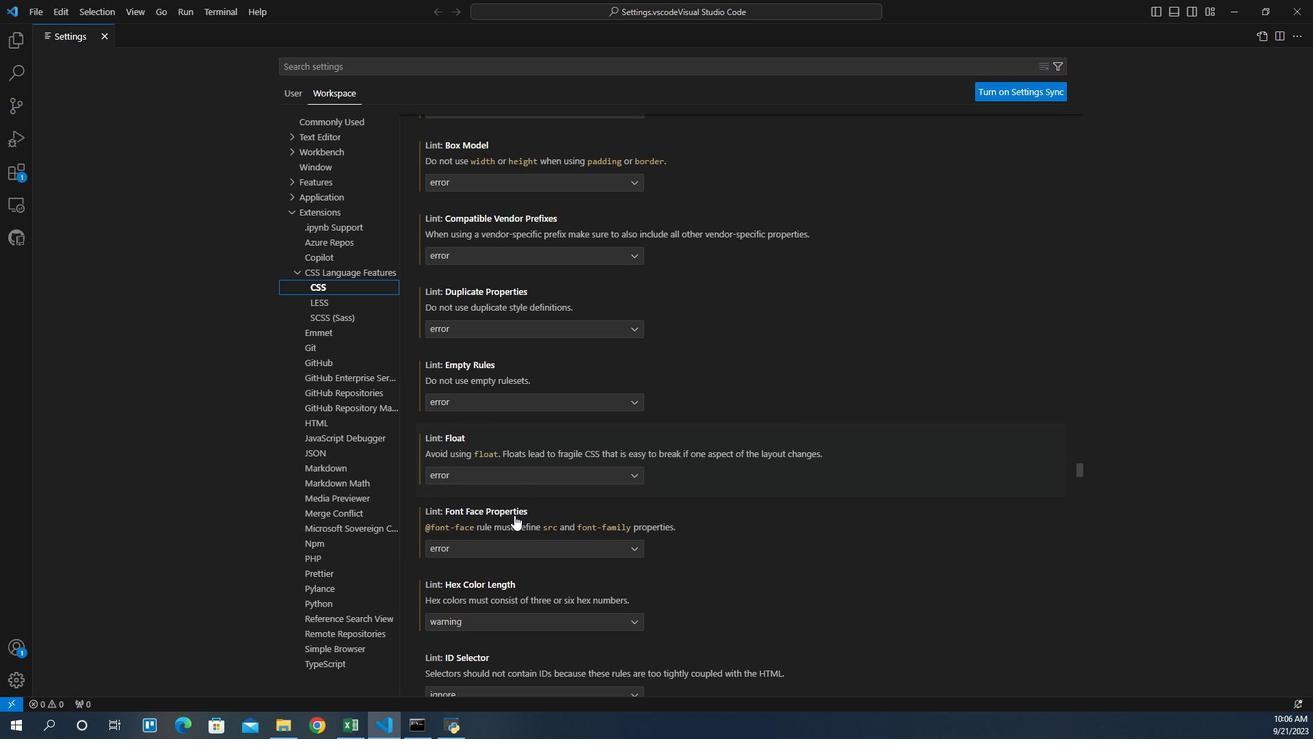 
Action: Mouse scrolled (505, 480) with delta (0, 0)
Screenshot: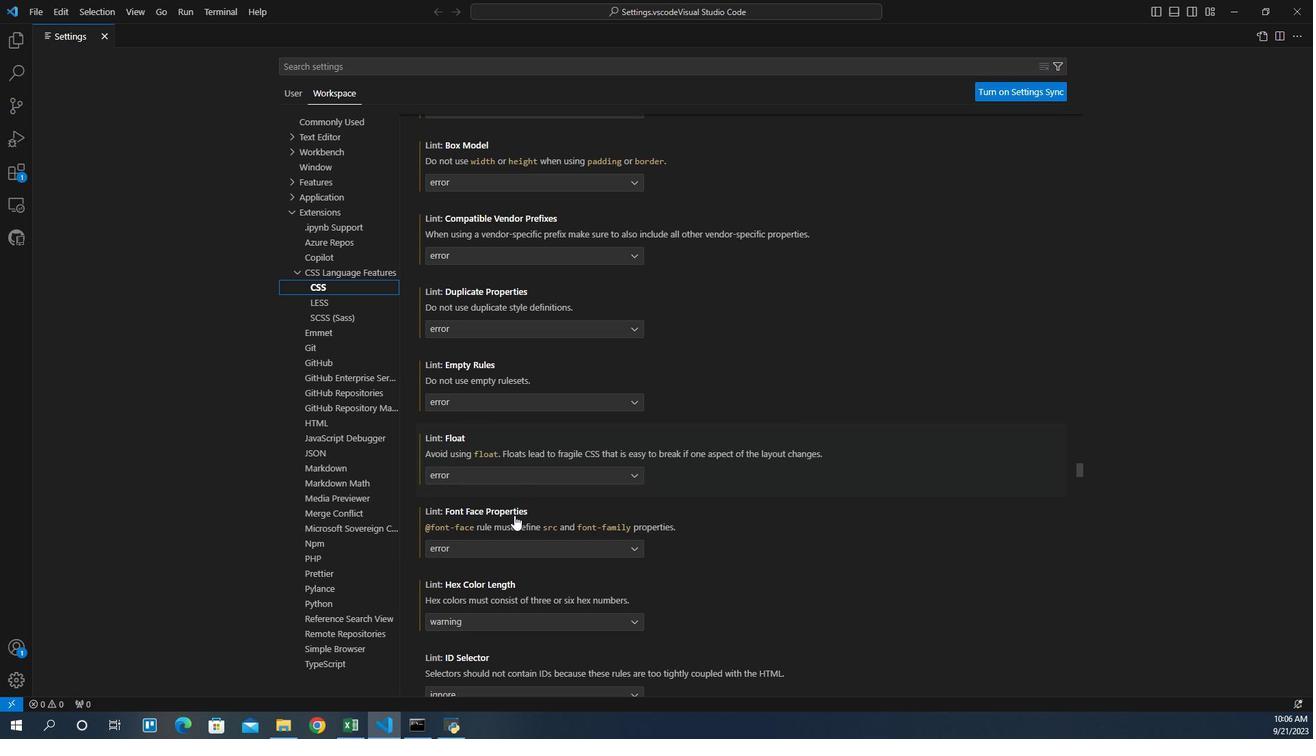 
Action: Mouse scrolled (505, 480) with delta (0, 0)
Screenshot: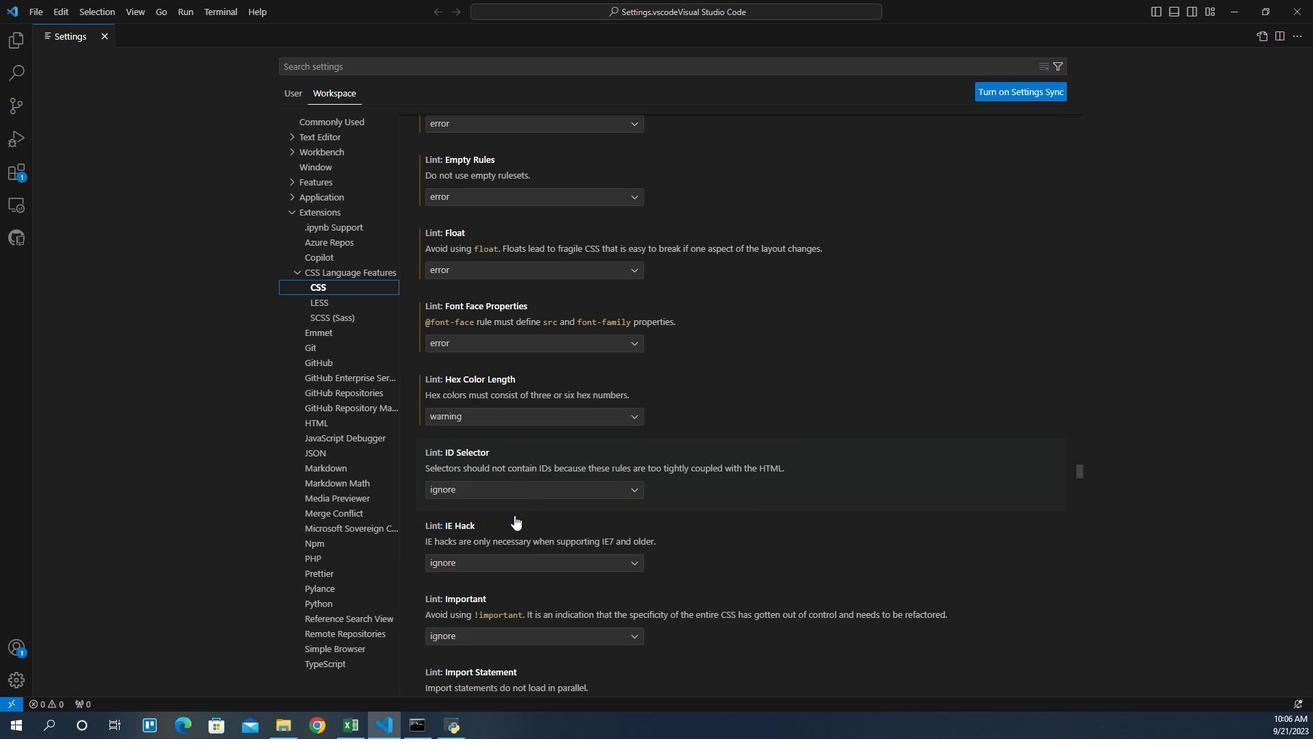 
Action: Mouse scrolled (505, 480) with delta (0, 0)
Screenshot: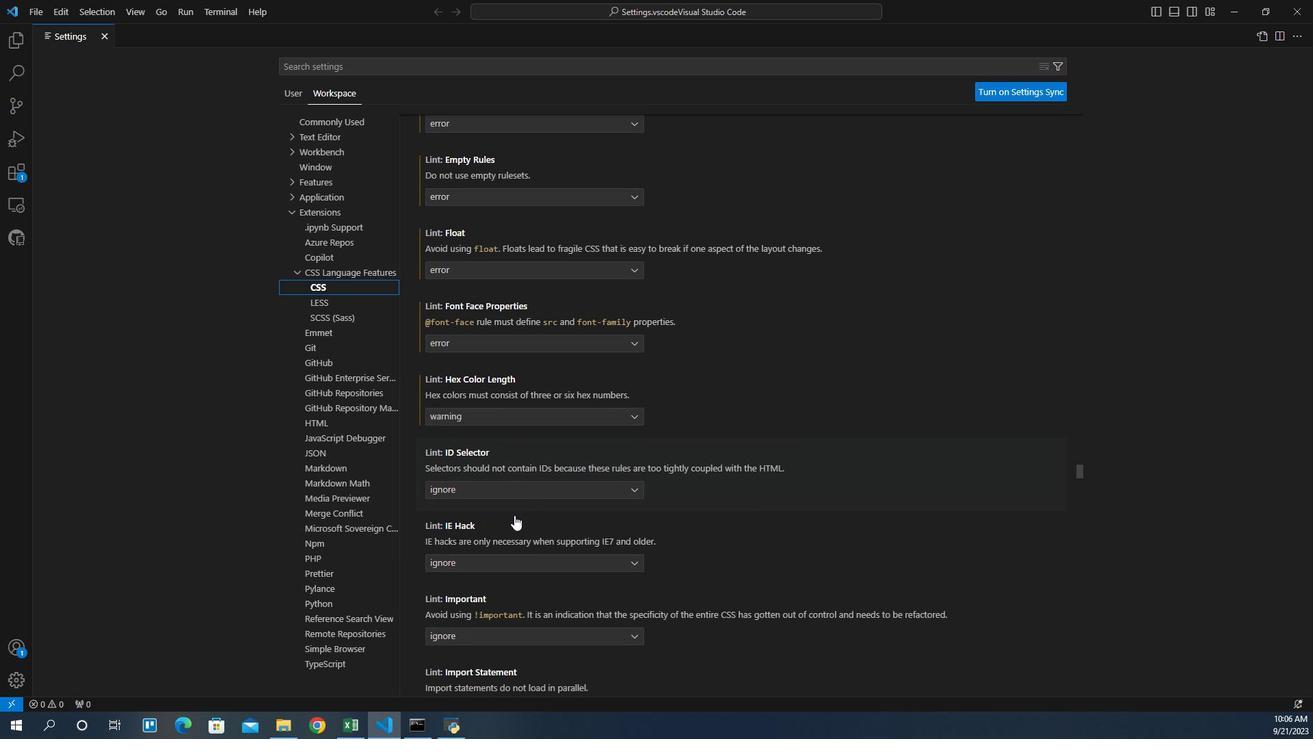 
Action: Mouse scrolled (505, 480) with delta (0, 0)
Screenshot: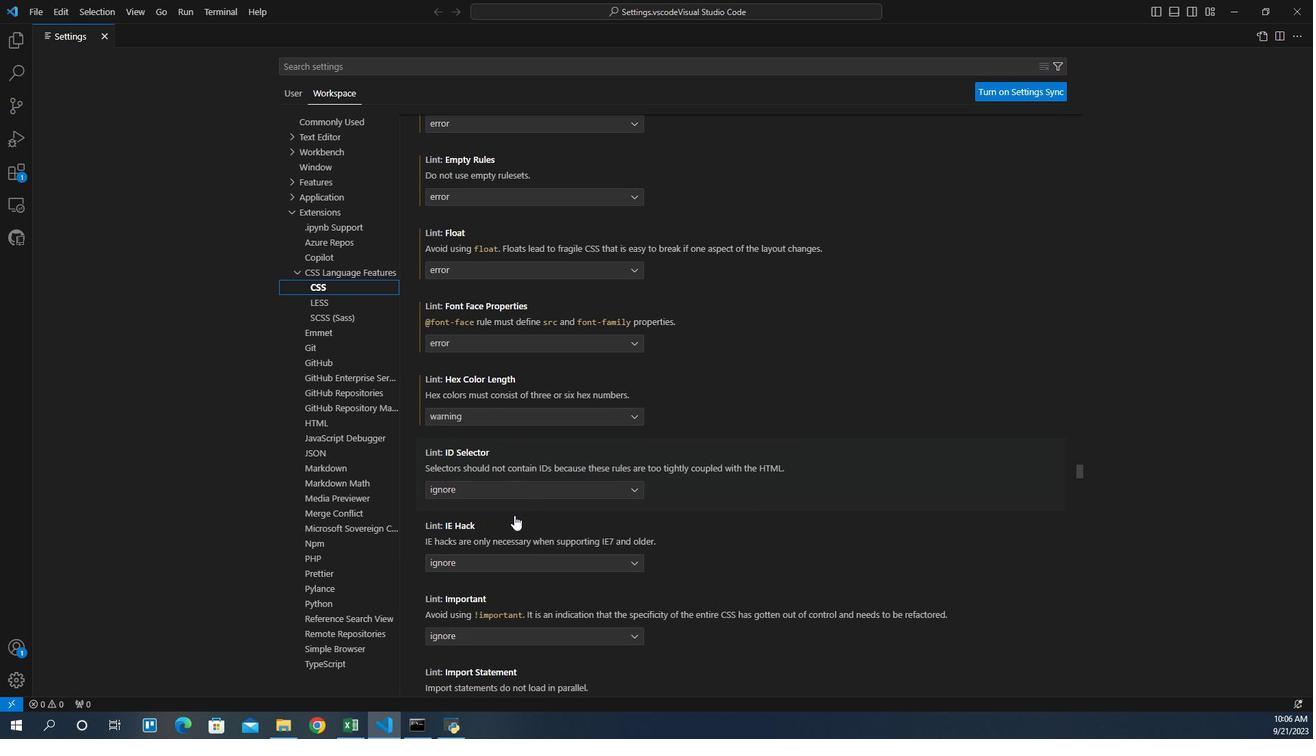 
Action: Mouse scrolled (505, 480) with delta (0, 0)
Screenshot: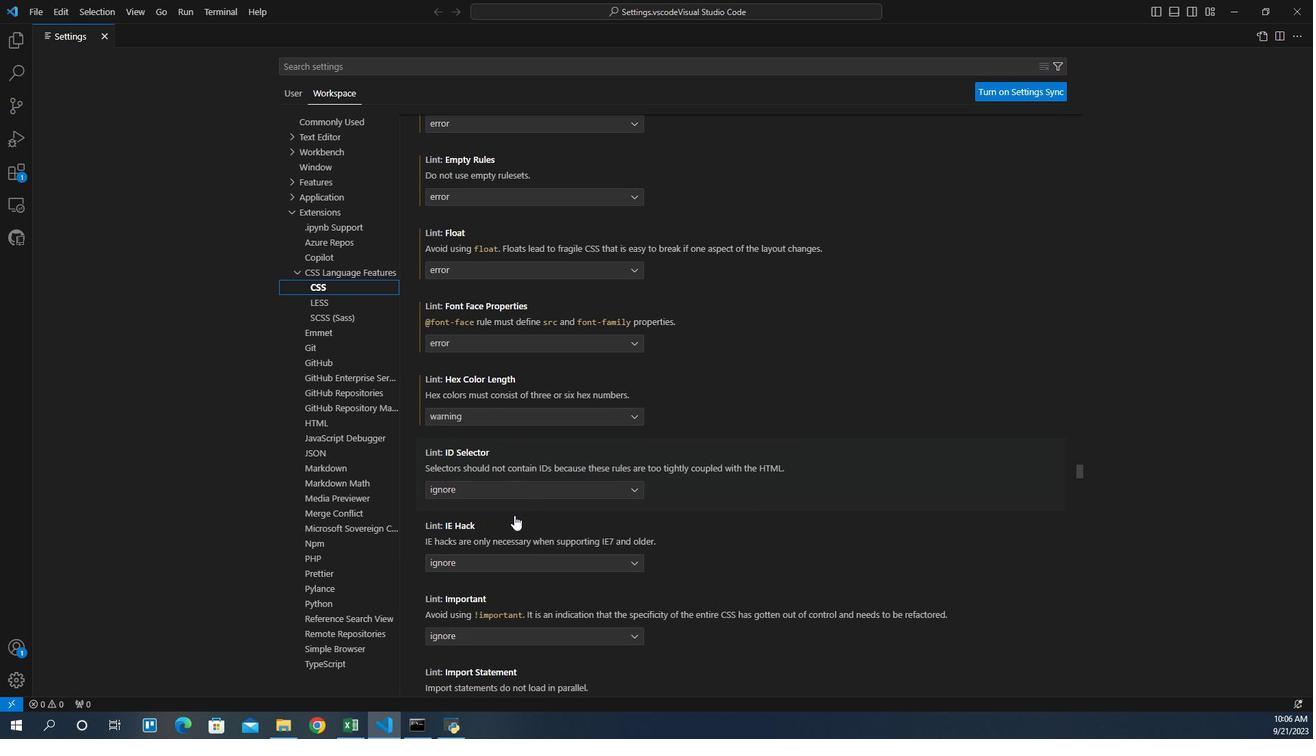 
Action: Mouse scrolled (505, 480) with delta (0, 0)
Screenshot: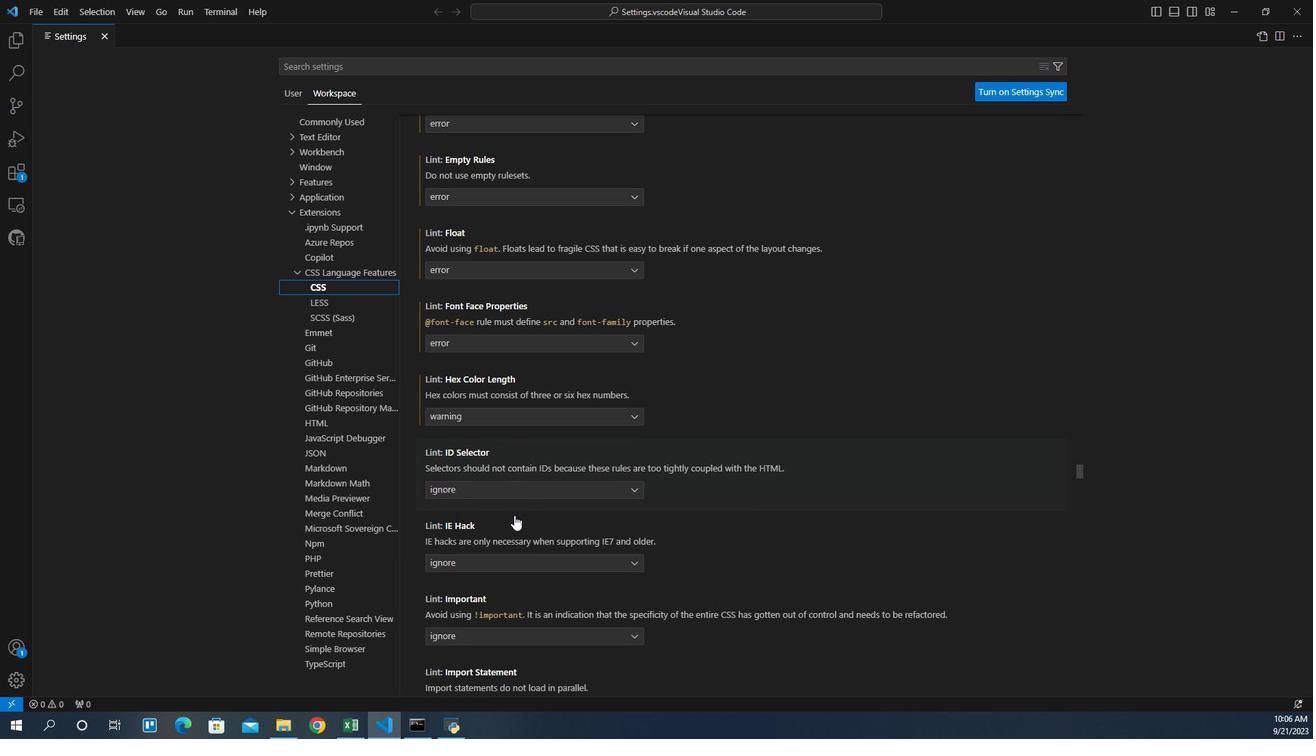 
Action: Mouse scrolled (505, 480) with delta (0, 0)
Screenshot: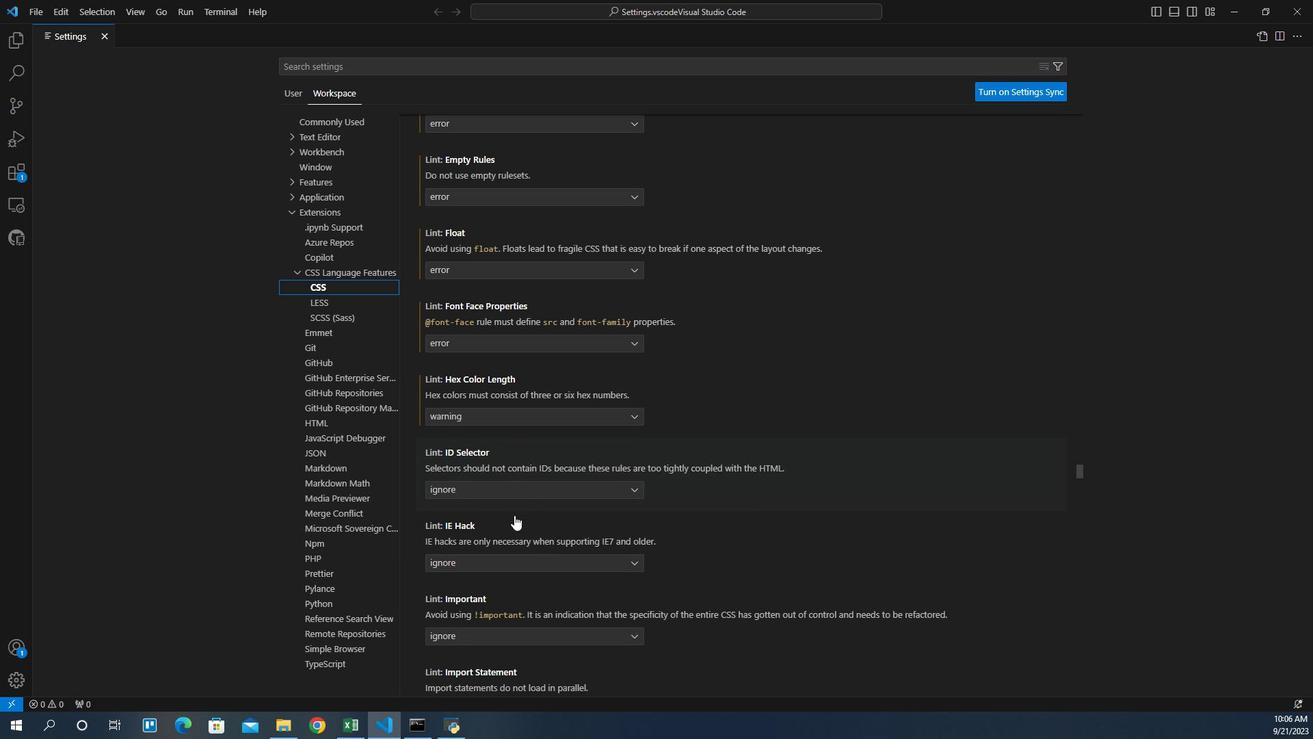 
Action: Mouse scrolled (505, 480) with delta (0, 0)
Screenshot: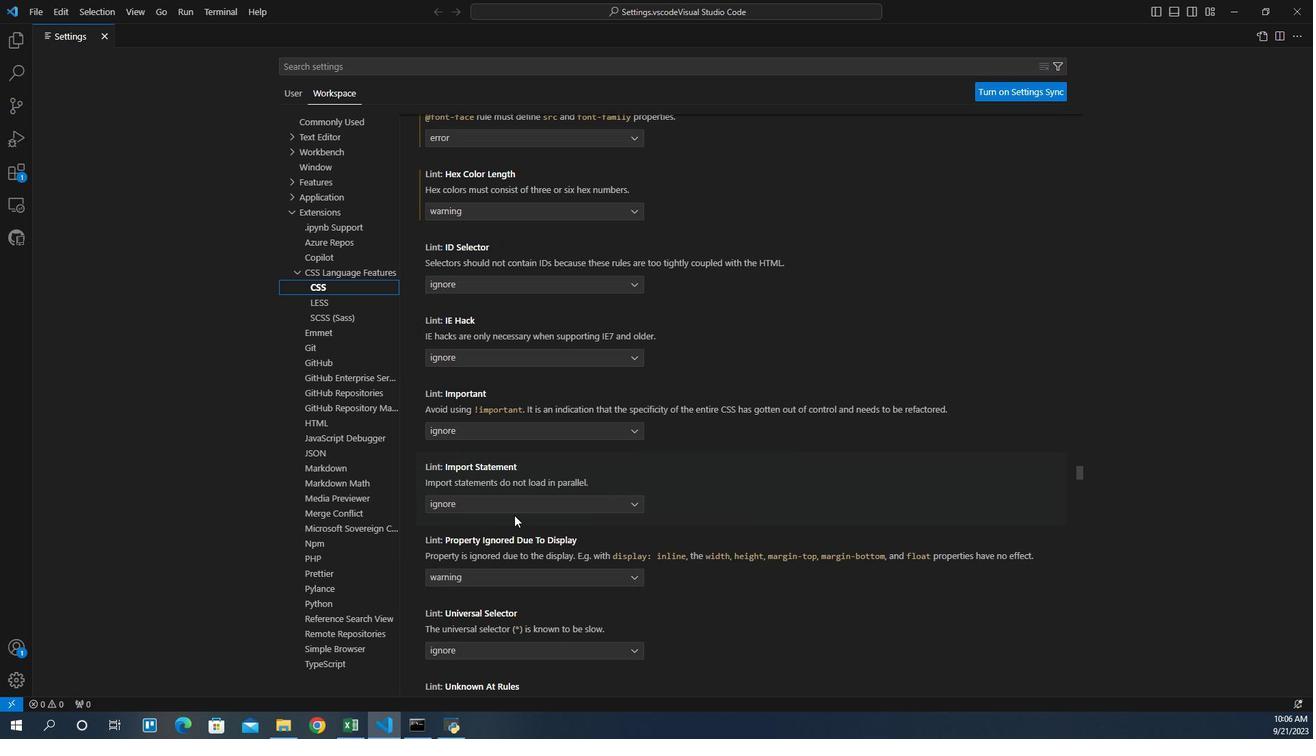 
Action: Mouse scrolled (505, 480) with delta (0, 0)
Screenshot: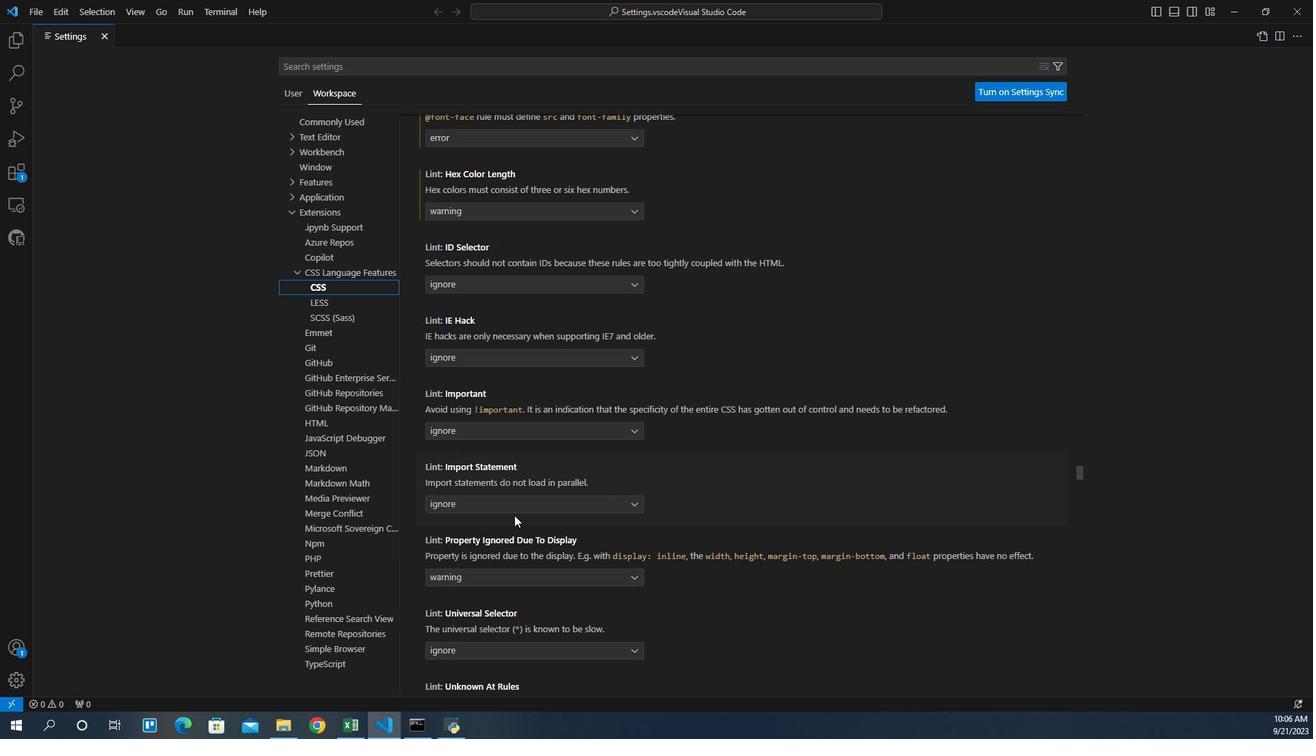 
Action: Mouse scrolled (505, 480) with delta (0, 0)
Screenshot: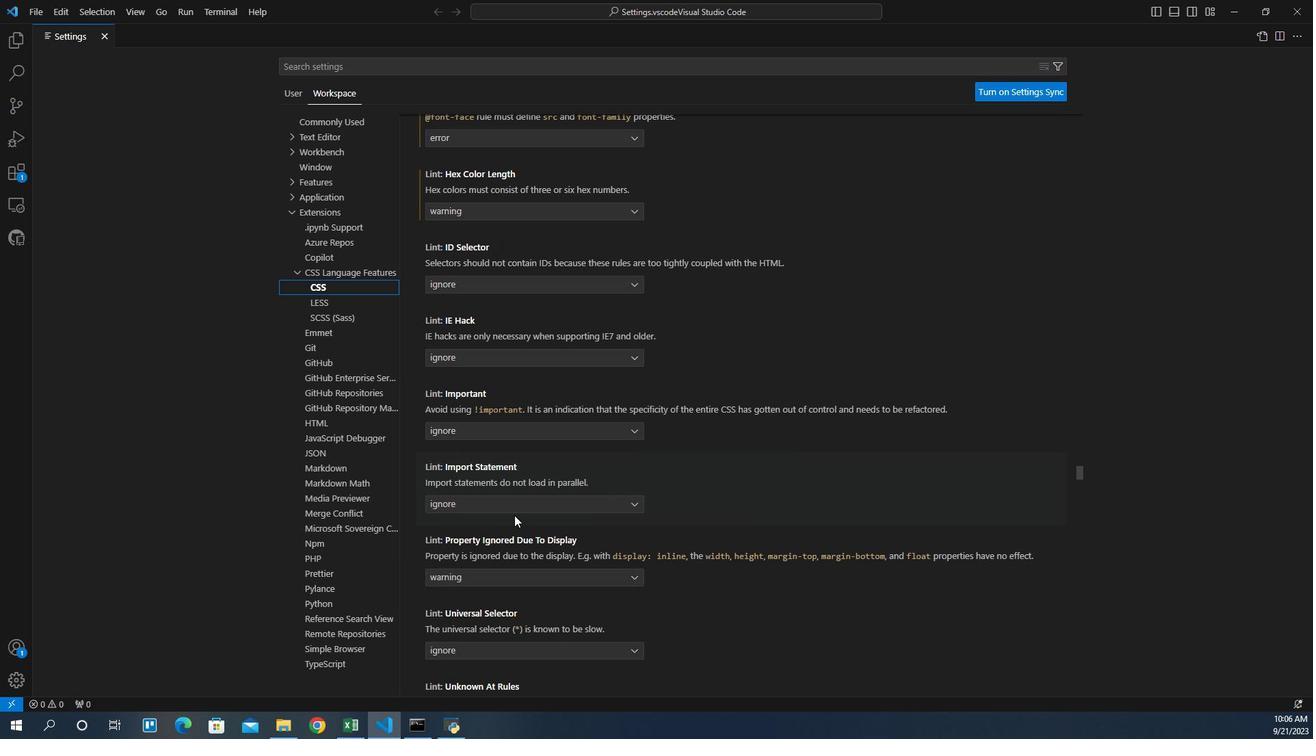 
Action: Mouse scrolled (505, 480) with delta (0, 0)
Screenshot: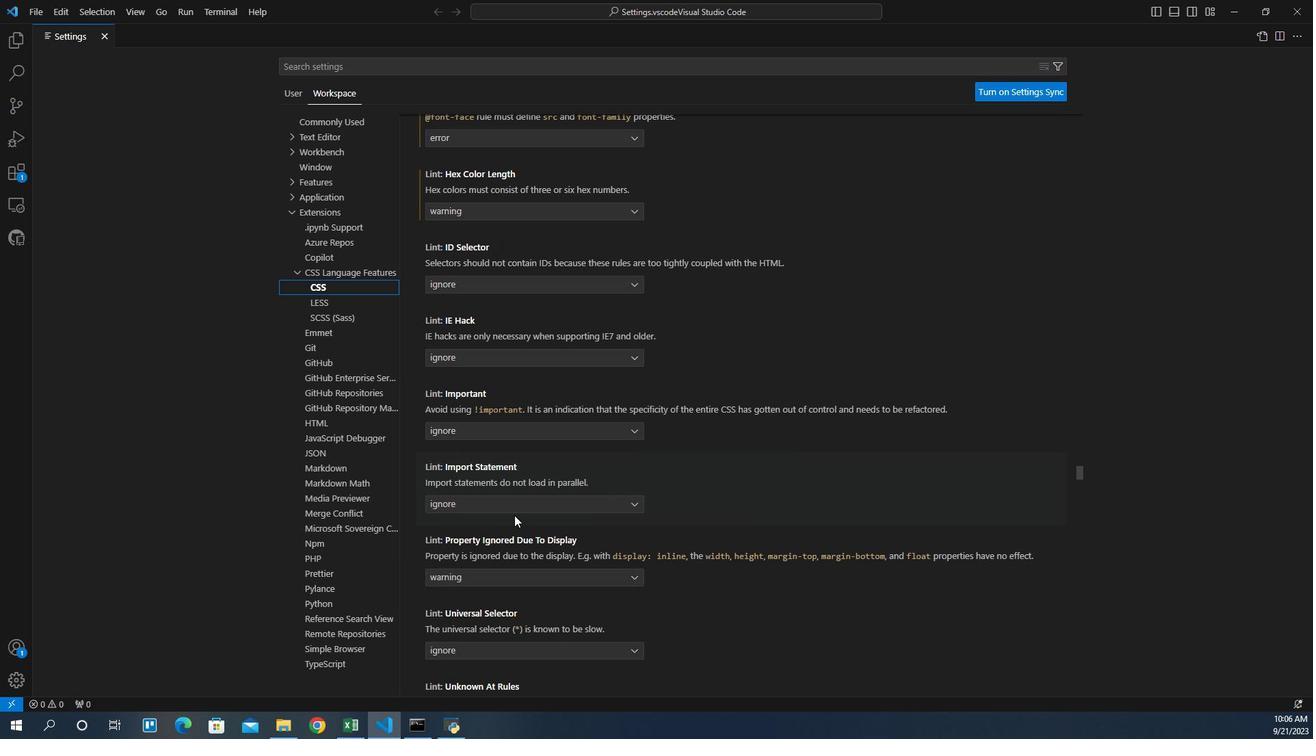 
Action: Mouse scrolled (505, 480) with delta (0, 0)
Screenshot: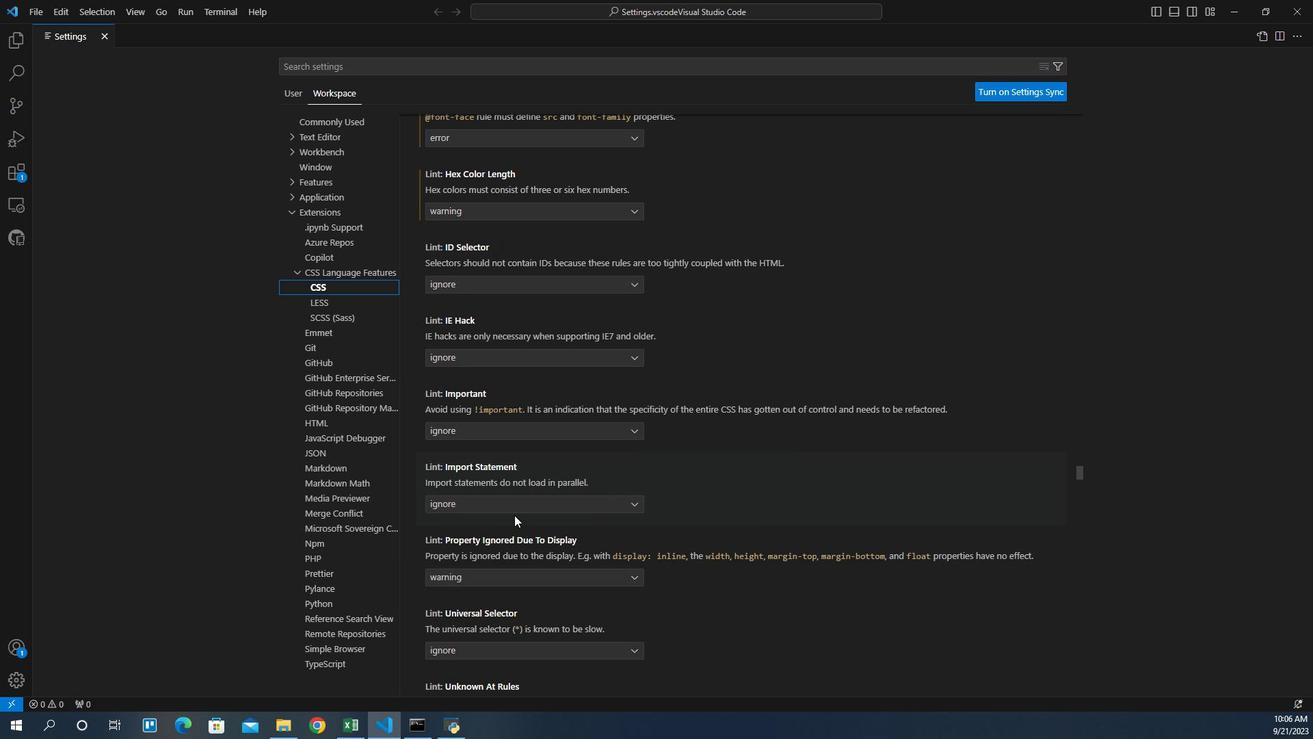 
Action: Mouse scrolled (505, 480) with delta (0, 0)
Screenshot: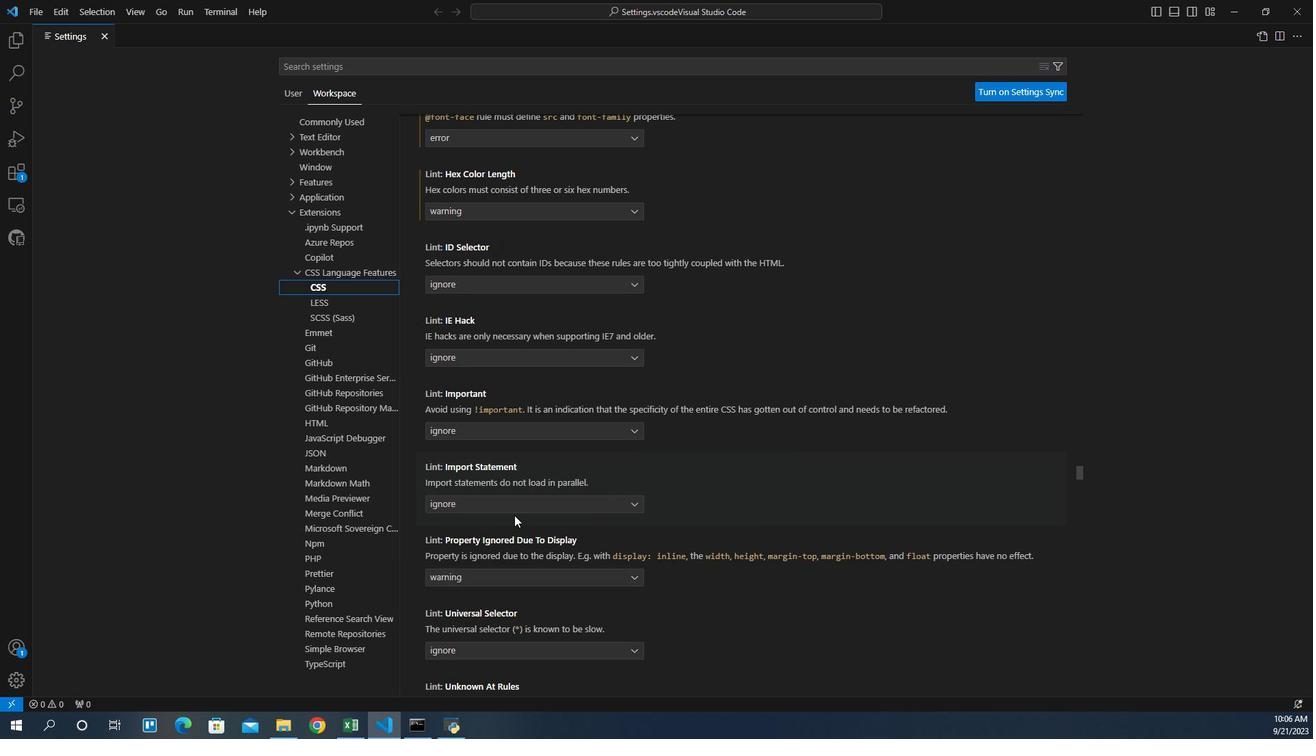 
Action: Mouse moved to (496, 235)
Screenshot: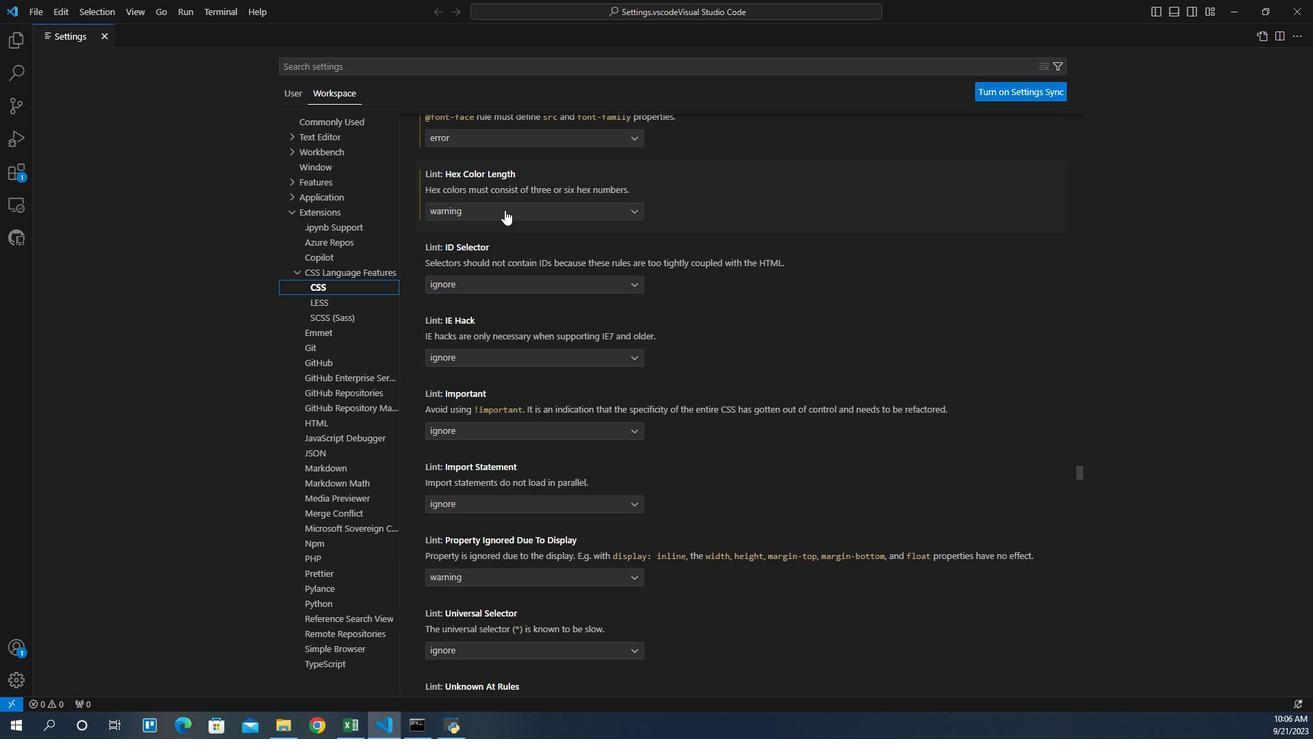 
Action: Mouse pressed left at (496, 235)
Screenshot: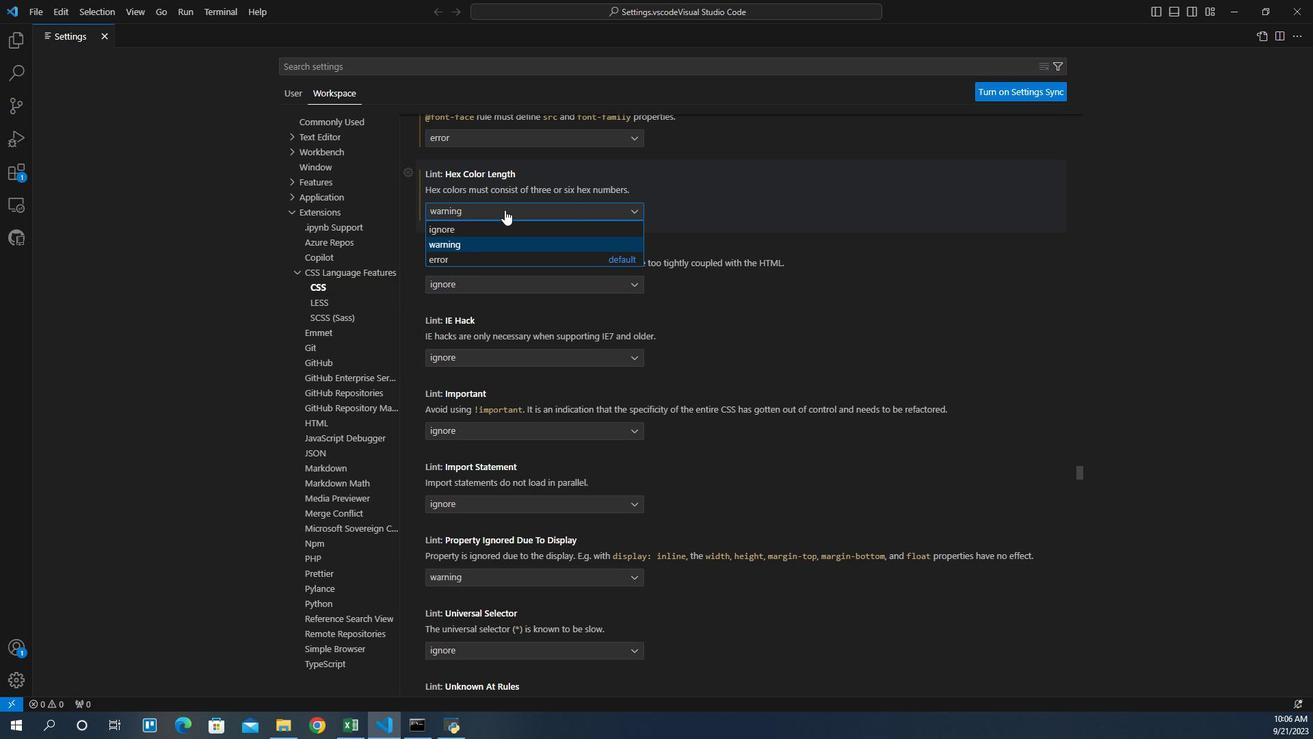 
Action: Mouse moved to (463, 275)
Screenshot: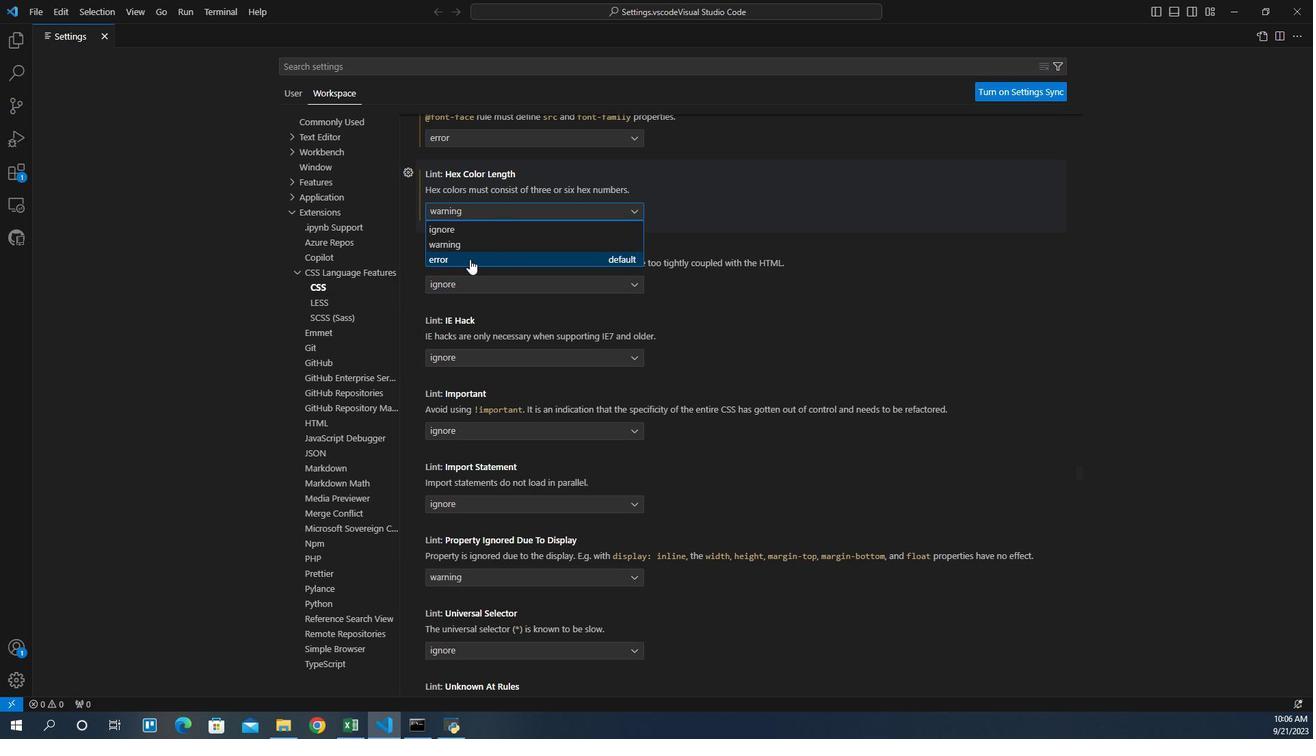
Action: Mouse pressed left at (463, 275)
Screenshot: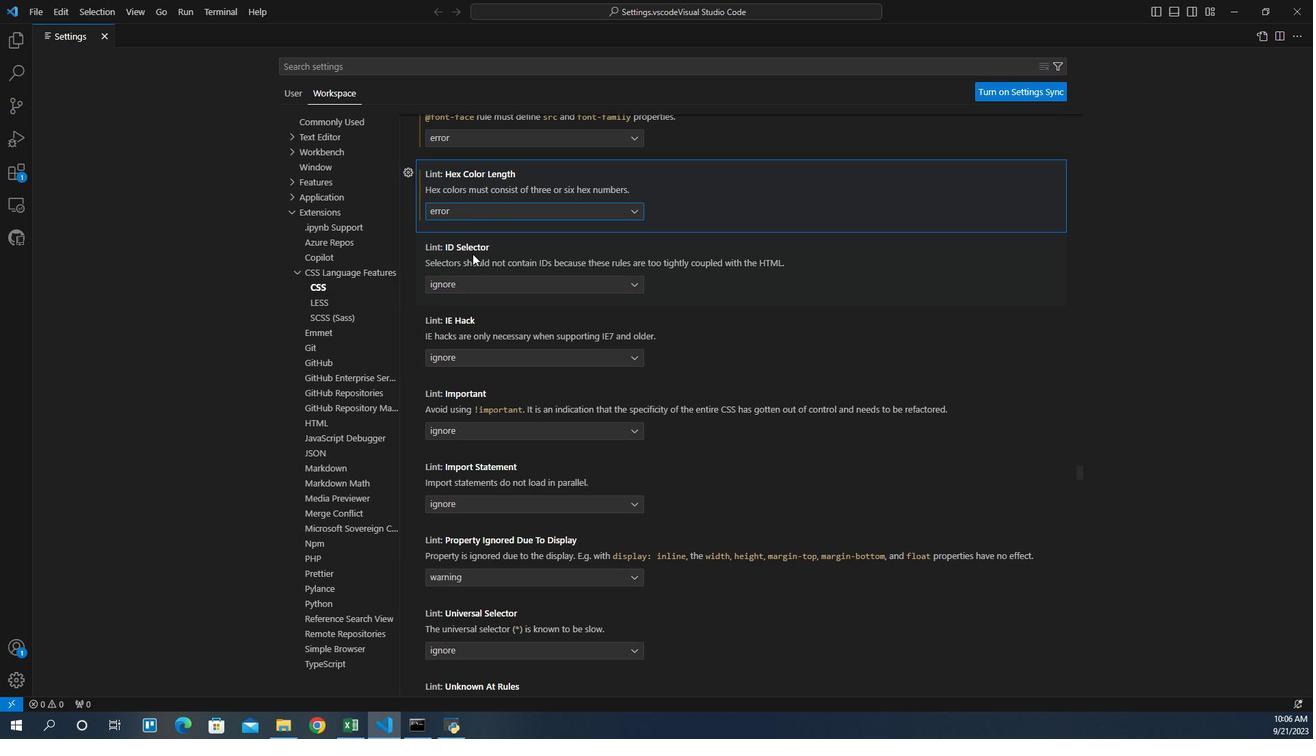 
Action: Mouse moved to (476, 248)
Screenshot: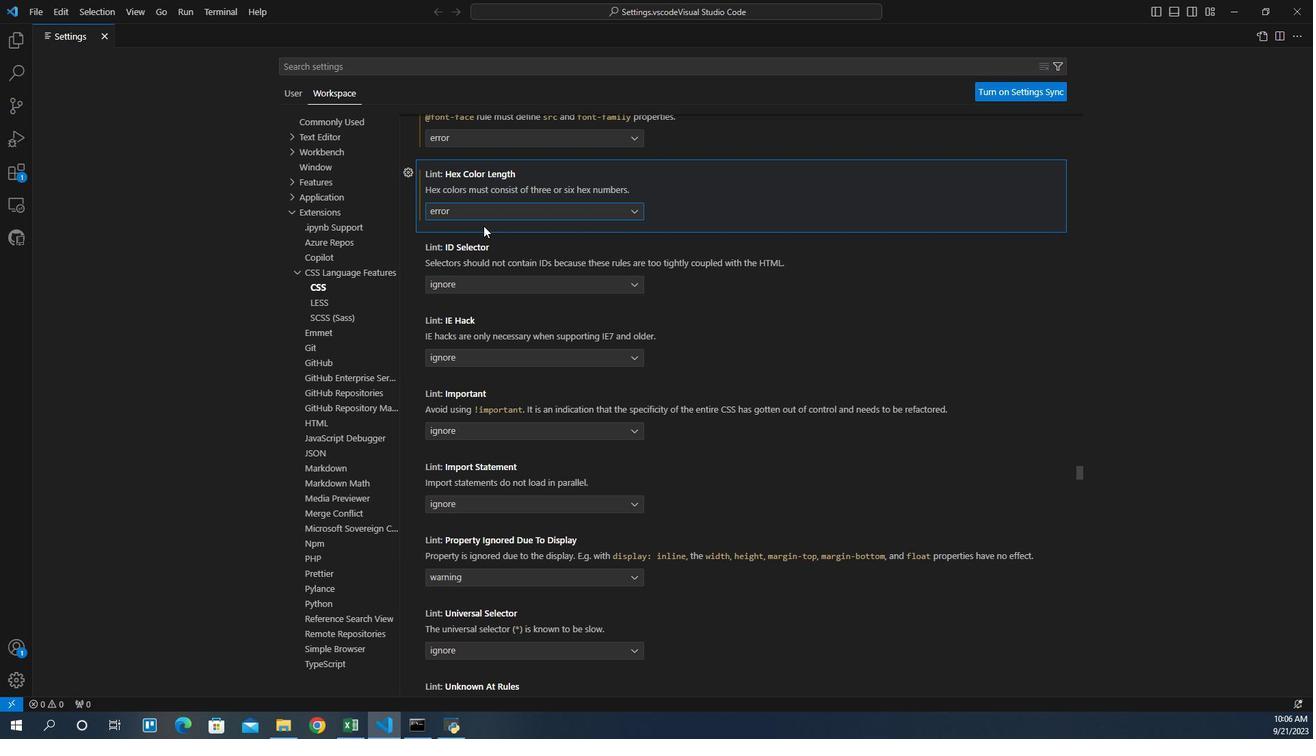 
